 Task: Look for space in Vitória de Santo Antão, Brazil from 7th July, 2023 to 14th July, 2023 for 1 adult in price range Rs.6000 to Rs.14000. Place can be shared room with 1  bedroom having 1 bed and 1 bathroom. Property type can be hotel. Amenities needed are: wifi, . Booking option can be shelf check-in. Required host language is Spanish.
Action: Mouse moved to (657, 119)
Screenshot: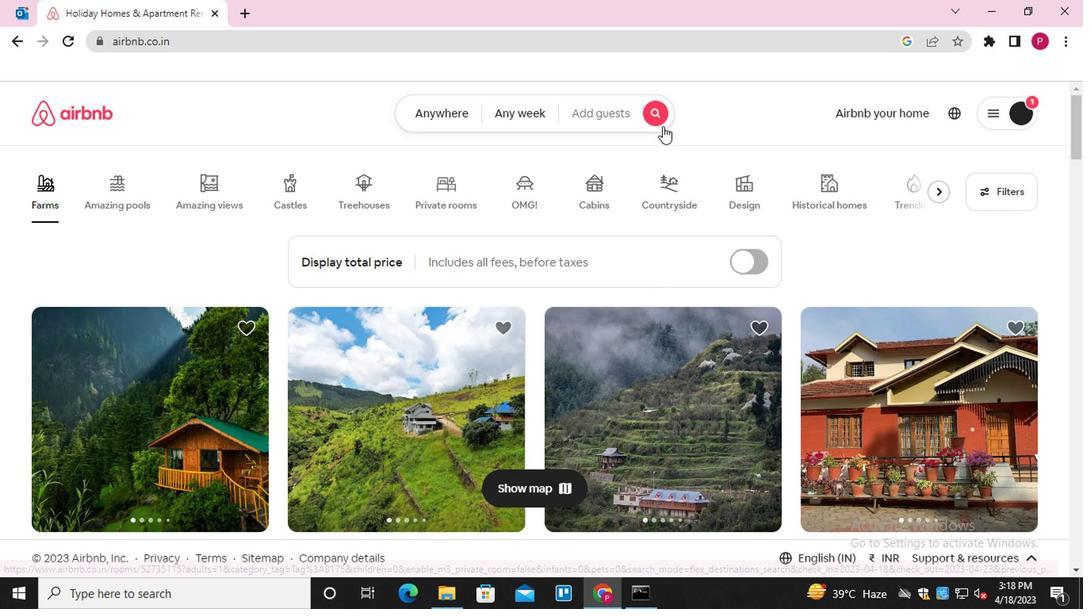 
Action: Mouse pressed left at (657, 119)
Screenshot: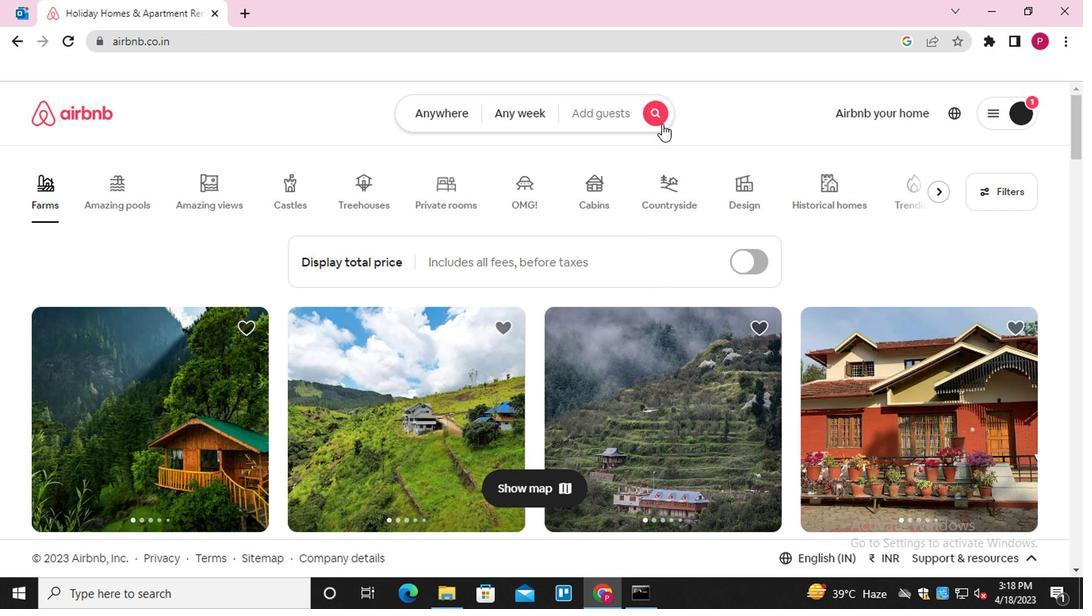 
Action: Mouse moved to (315, 174)
Screenshot: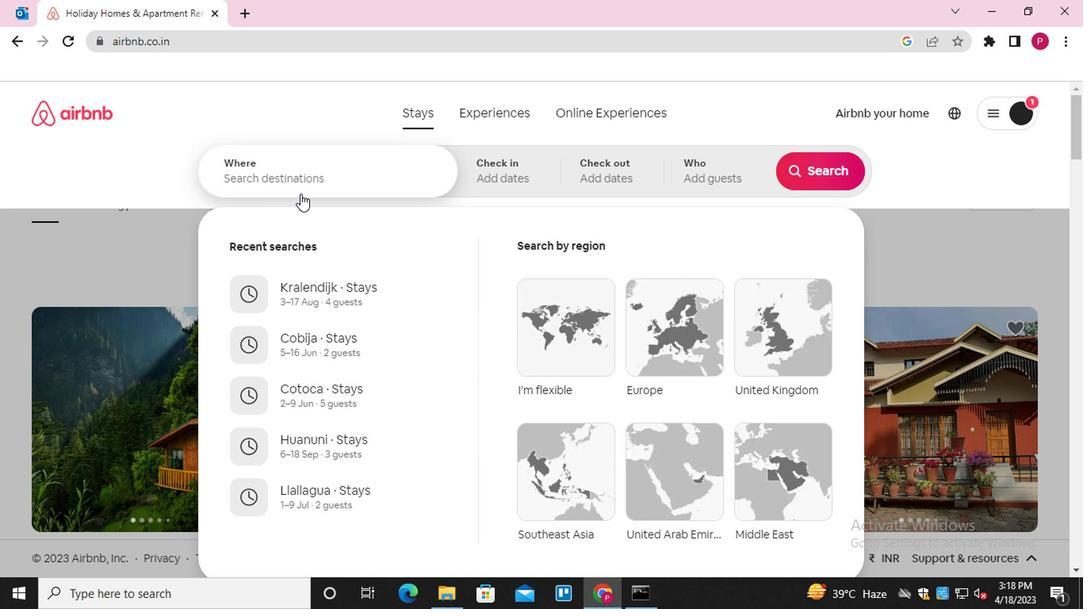 
Action: Mouse pressed left at (315, 174)
Screenshot: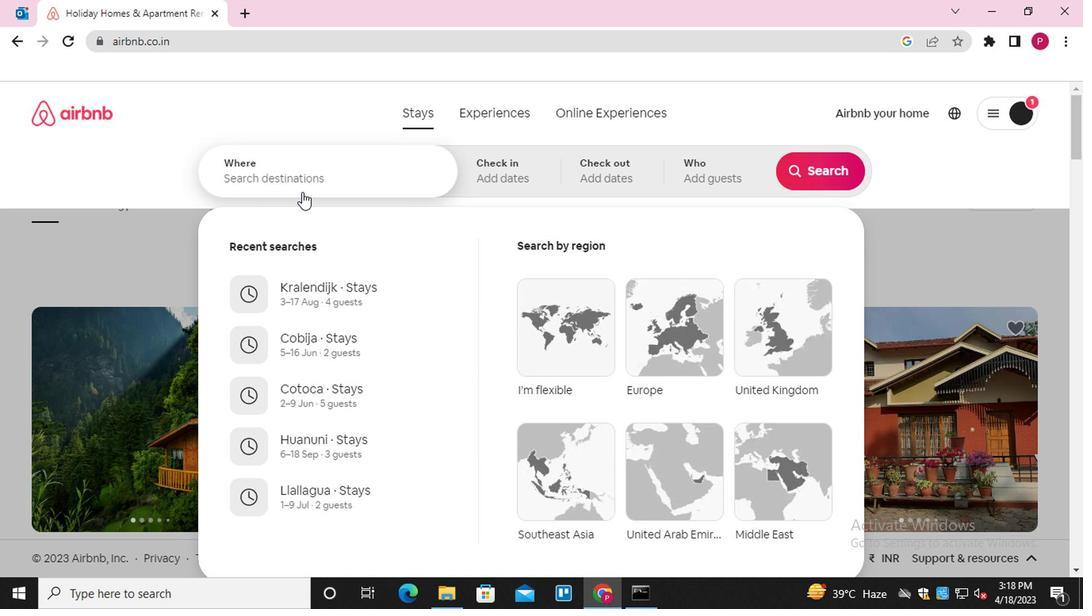 
Action: Key pressed <Key.shift>VITORIA
Screenshot: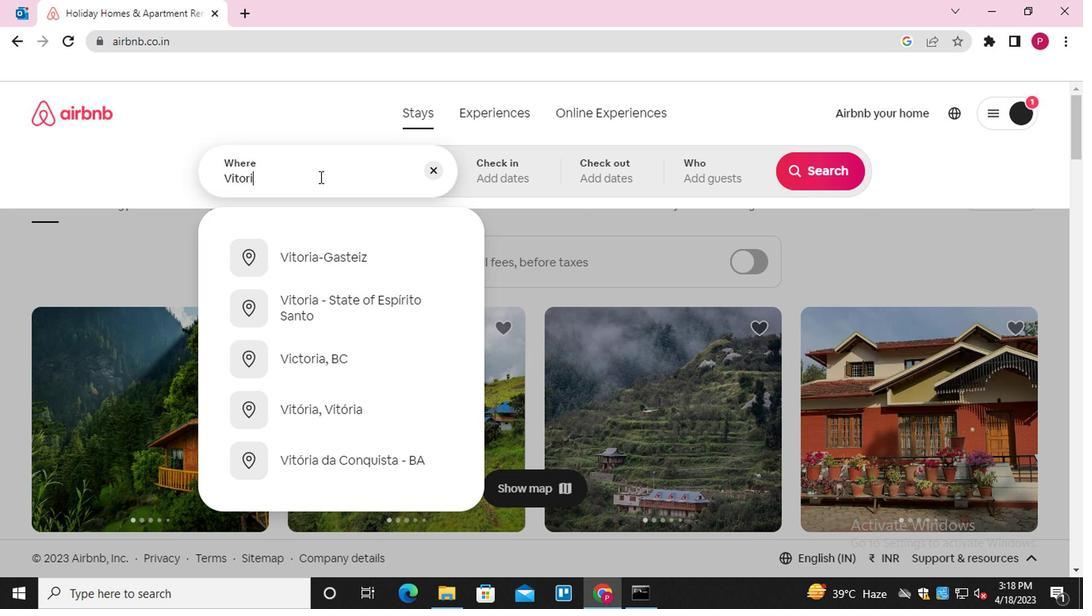 
Action: Mouse moved to (383, 314)
Screenshot: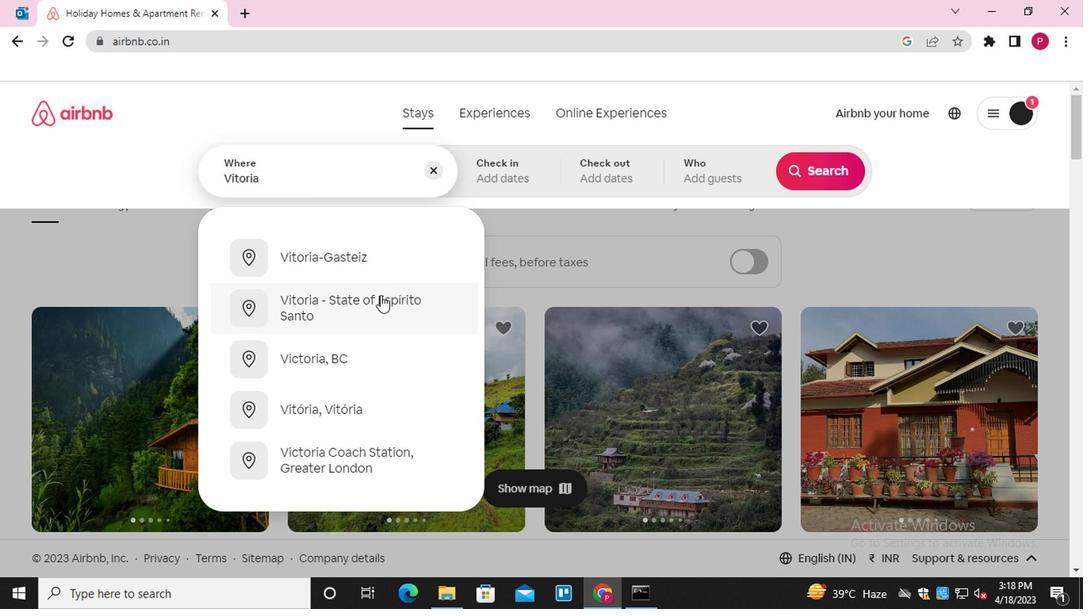 
Action: Key pressed DE<Key.backspace><Key.backspace><Key.space>DE<Key.space>SANTO
Screenshot: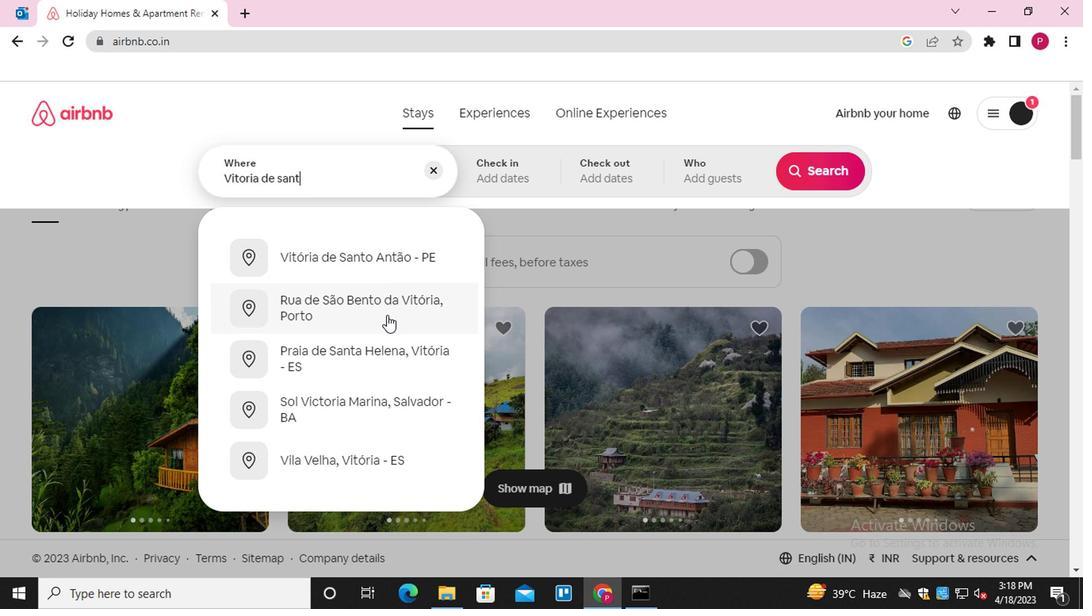 
Action: Mouse moved to (378, 260)
Screenshot: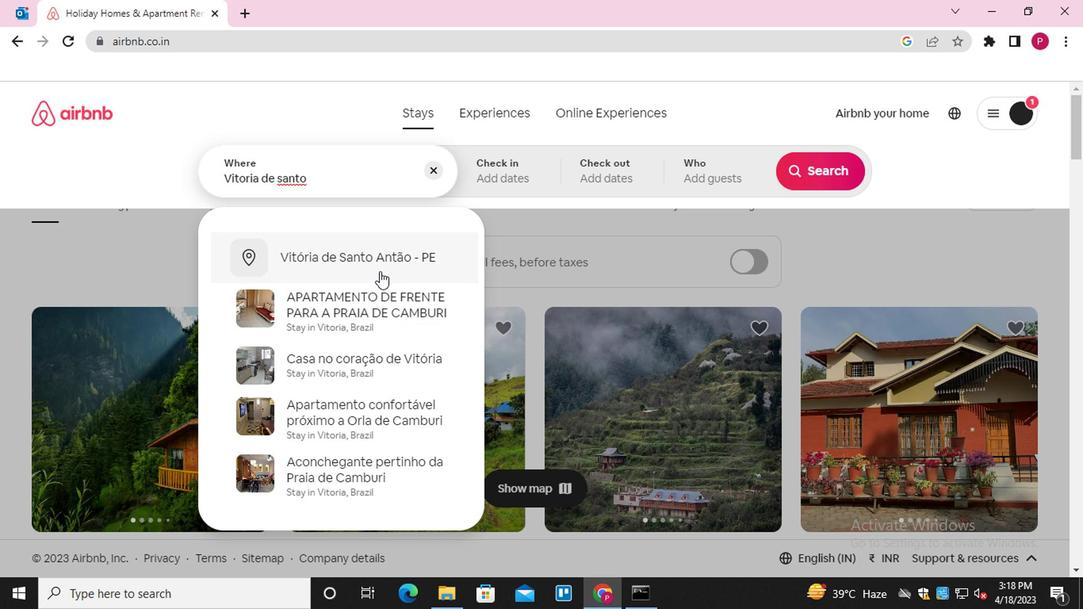 
Action: Mouse pressed left at (378, 260)
Screenshot: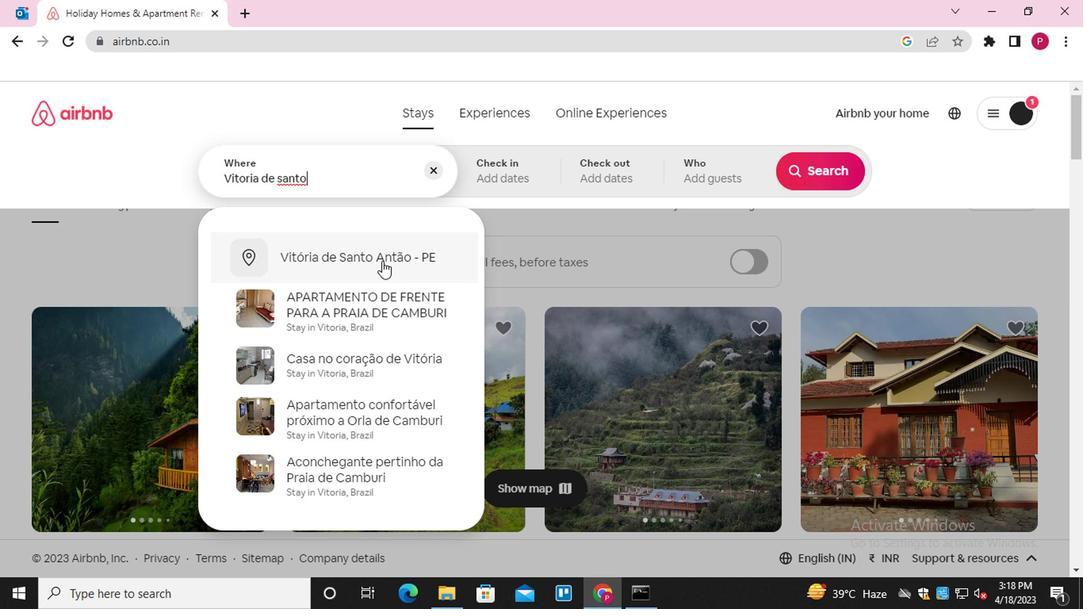 
Action: Mouse moved to (804, 291)
Screenshot: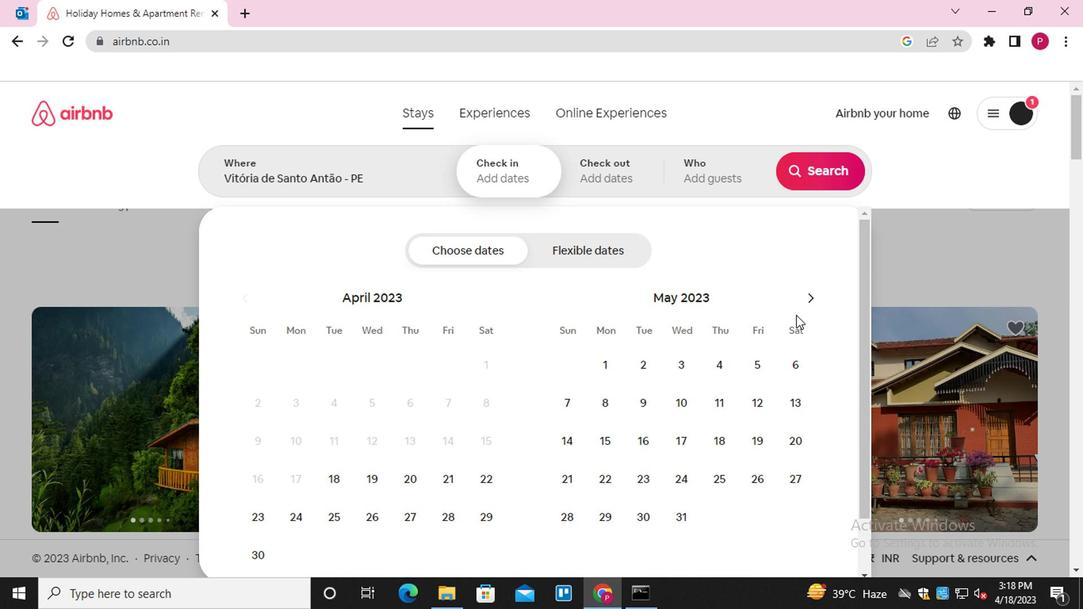 
Action: Mouse pressed left at (804, 291)
Screenshot: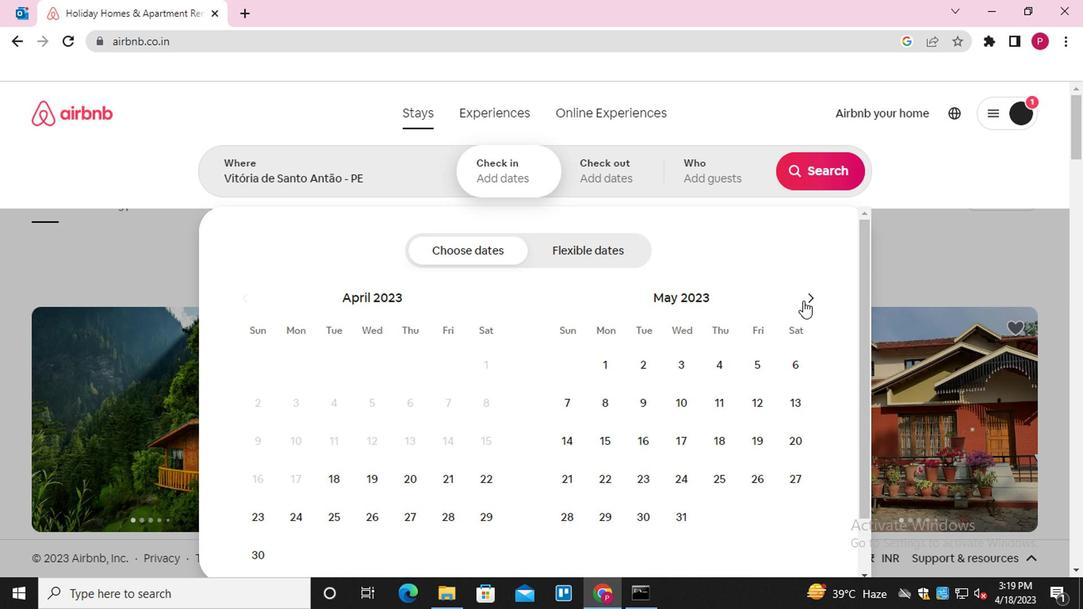 
Action: Mouse pressed left at (804, 291)
Screenshot: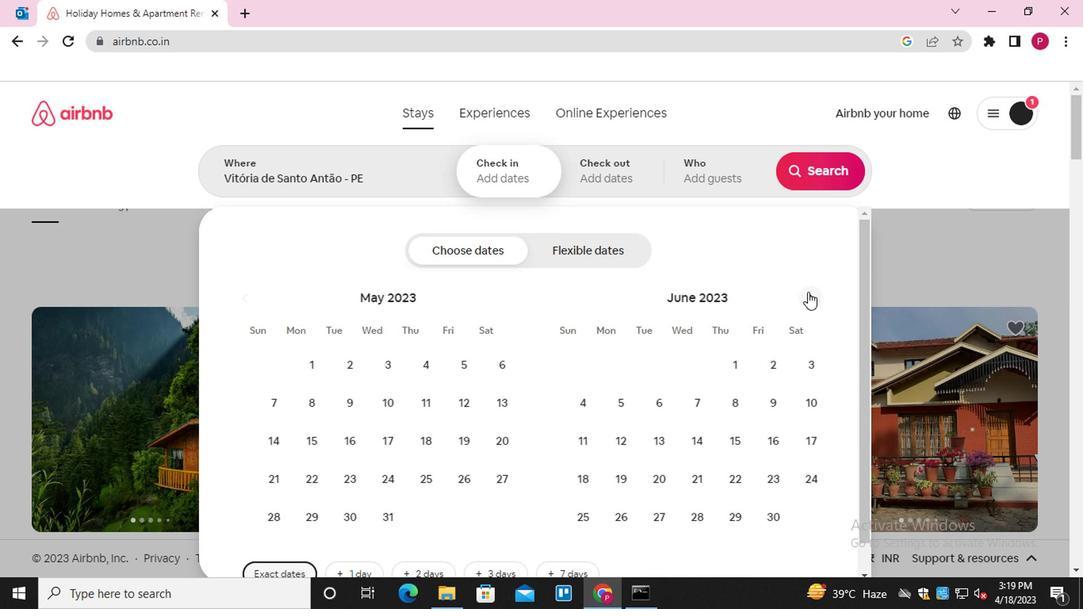 
Action: Mouse moved to (766, 401)
Screenshot: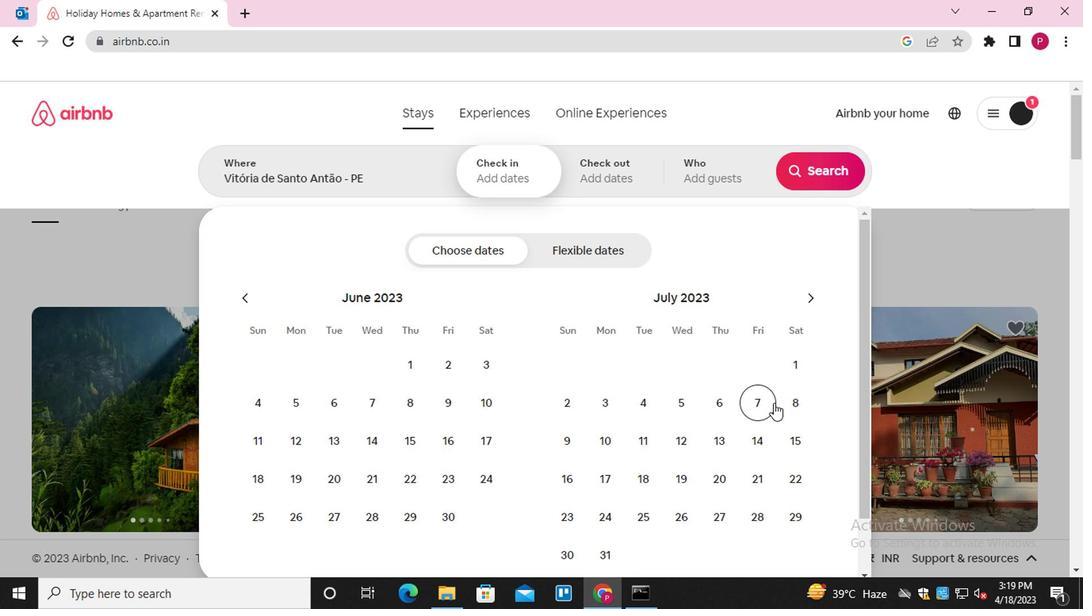 
Action: Mouse pressed left at (766, 401)
Screenshot: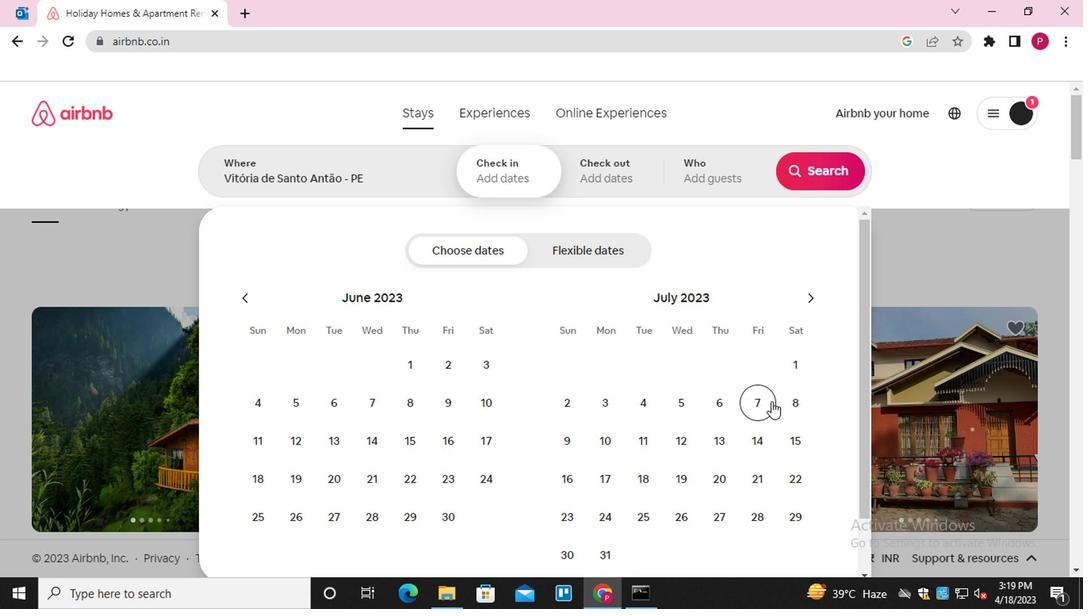 
Action: Mouse moved to (746, 436)
Screenshot: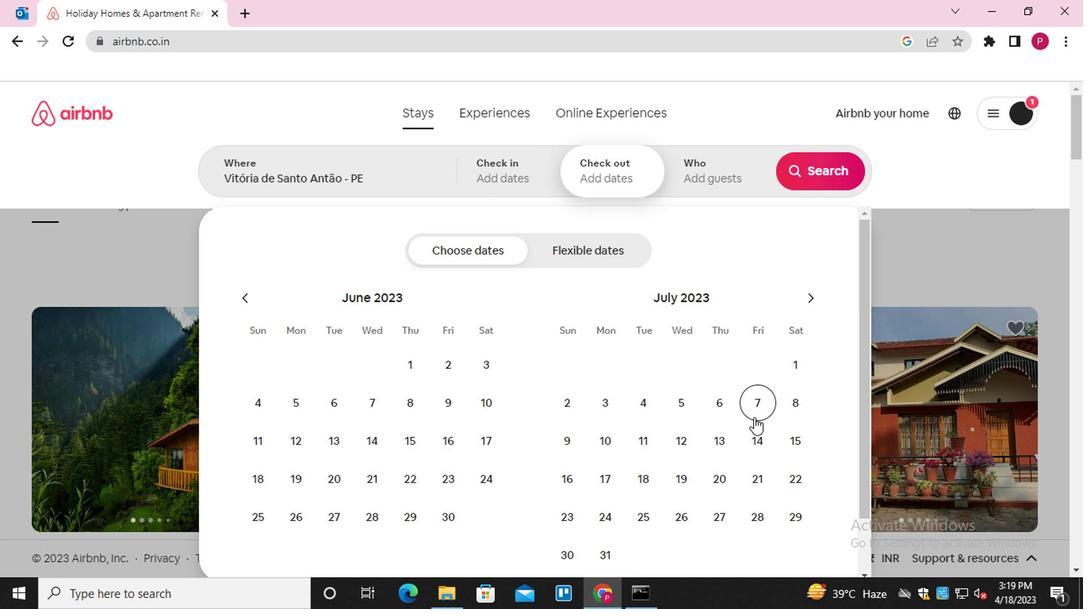 
Action: Mouse pressed left at (746, 436)
Screenshot: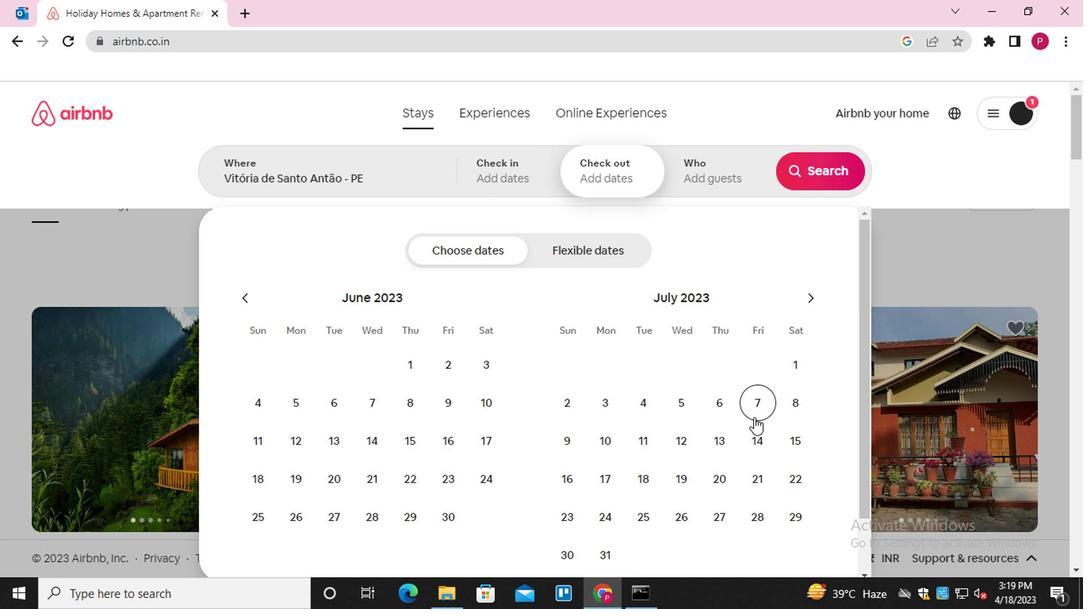 
Action: Mouse moved to (689, 177)
Screenshot: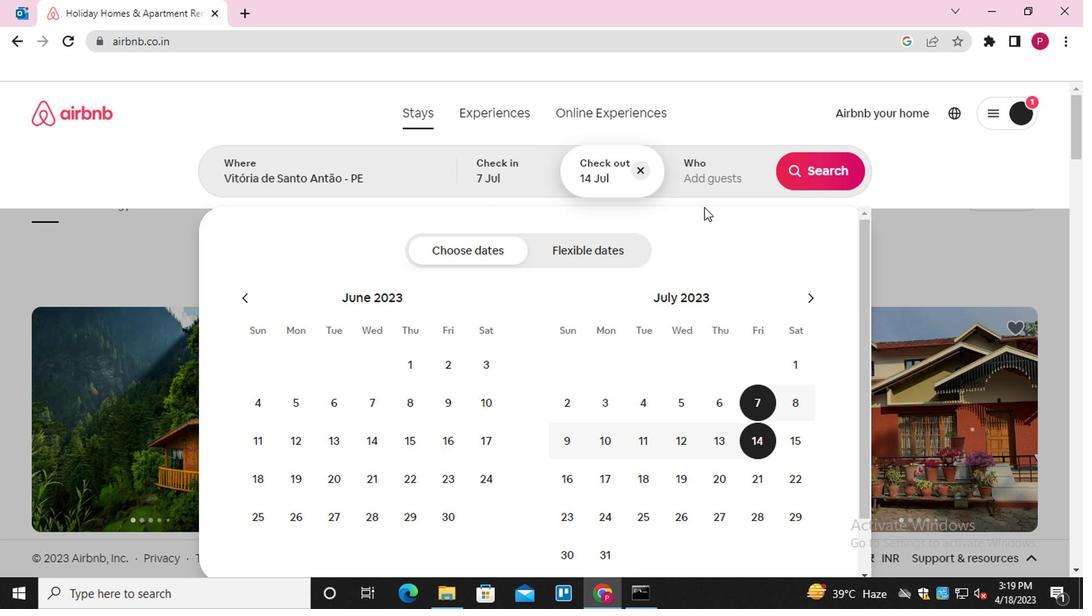 
Action: Mouse pressed left at (689, 177)
Screenshot: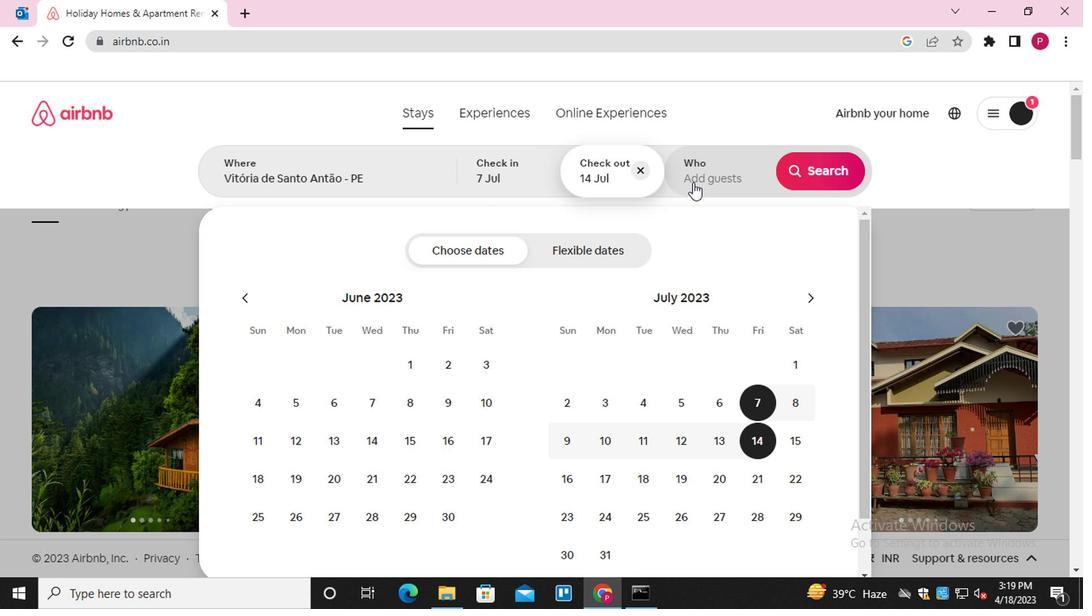 
Action: Mouse moved to (823, 252)
Screenshot: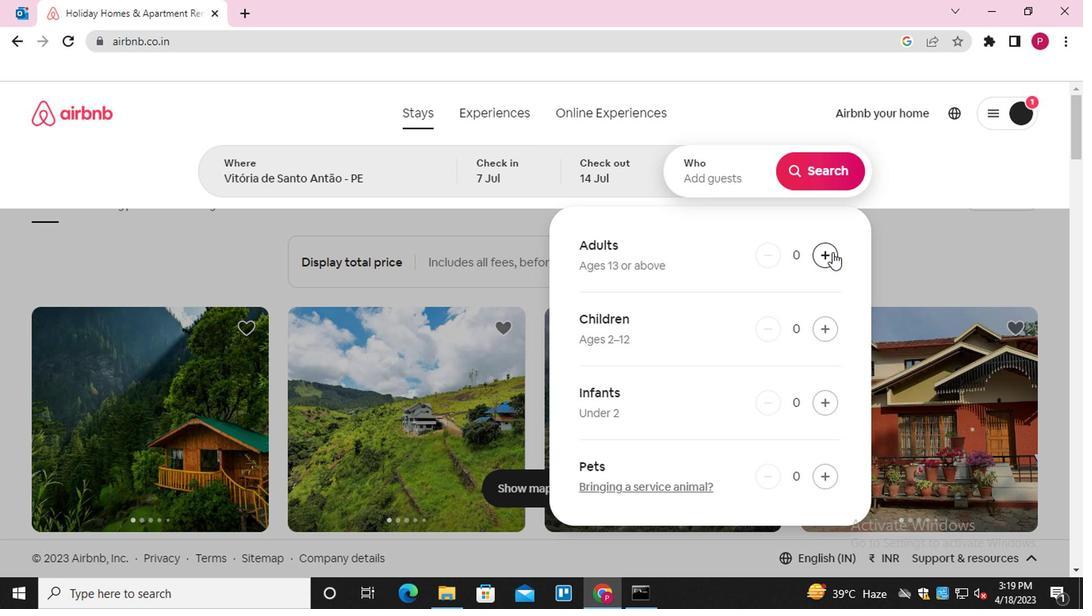 
Action: Mouse pressed left at (823, 252)
Screenshot: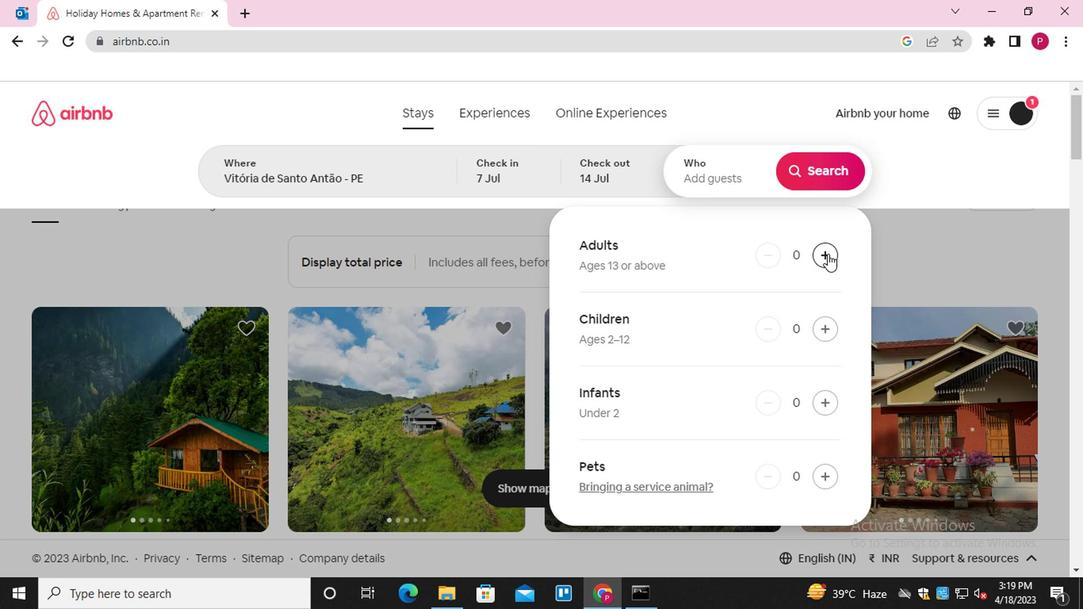 
Action: Mouse moved to (815, 172)
Screenshot: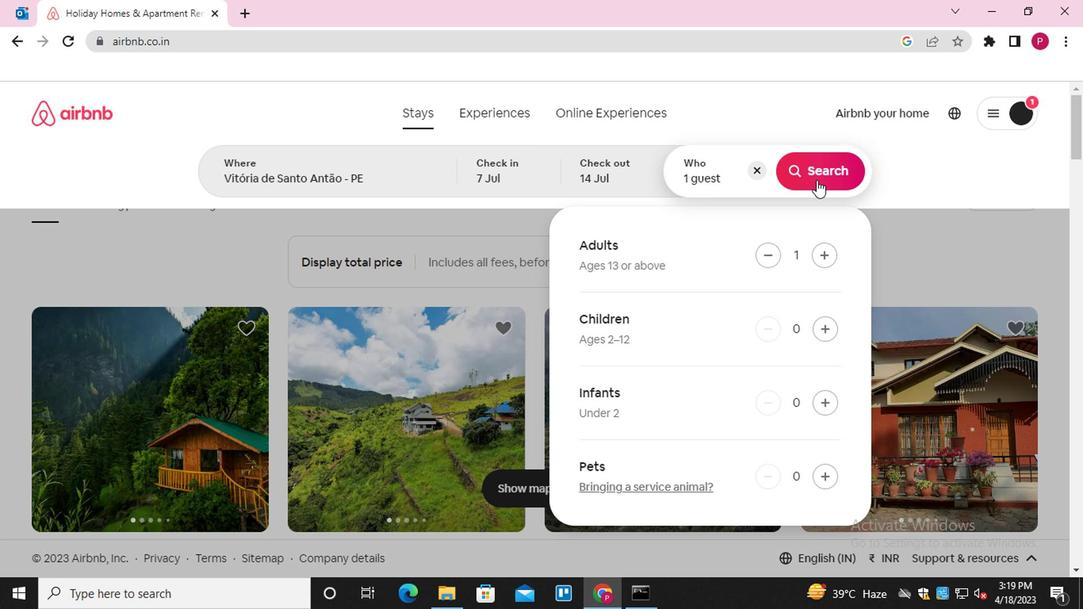 
Action: Mouse pressed left at (815, 172)
Screenshot: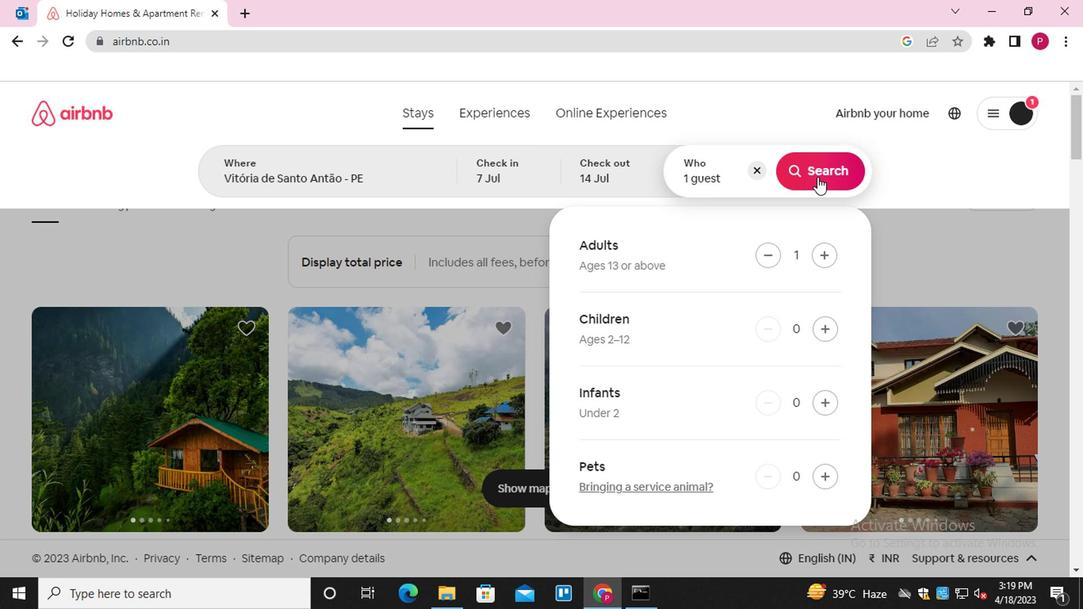 
Action: Mouse moved to (989, 172)
Screenshot: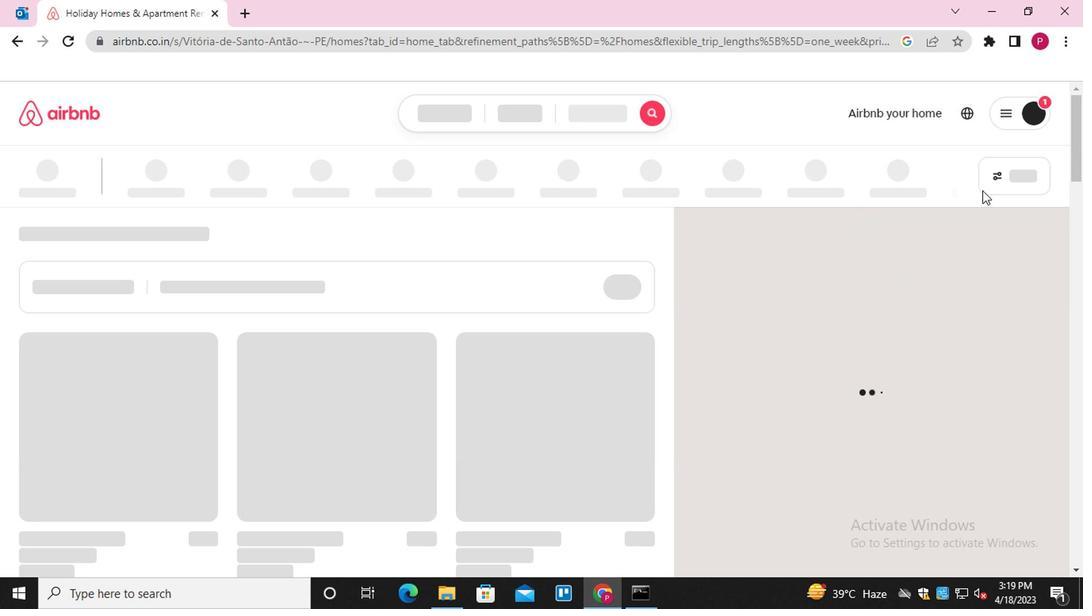 
Action: Mouse pressed left at (989, 172)
Screenshot: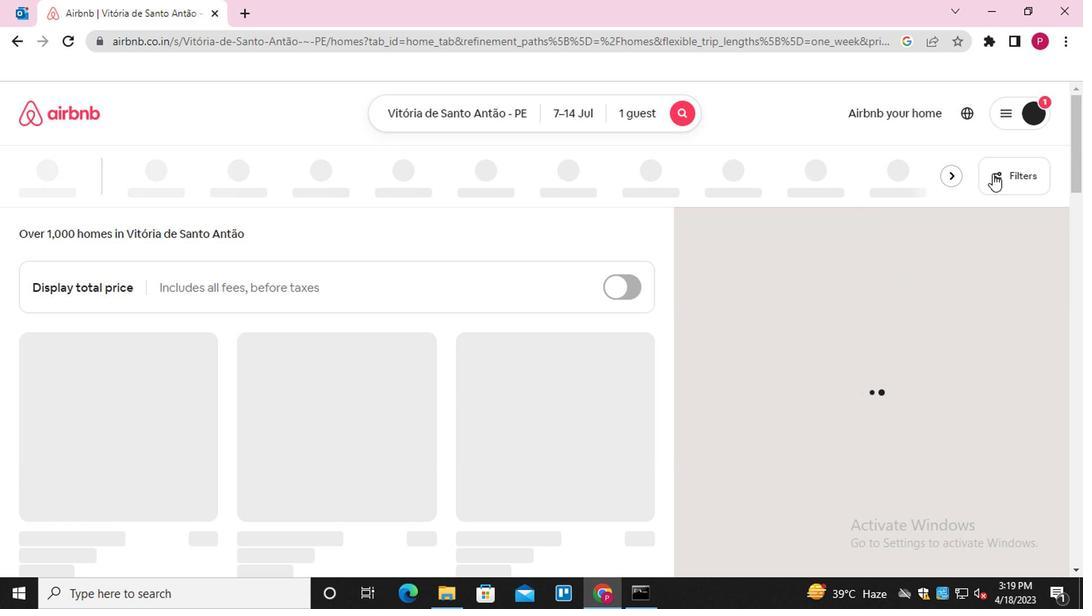 
Action: Mouse moved to (333, 381)
Screenshot: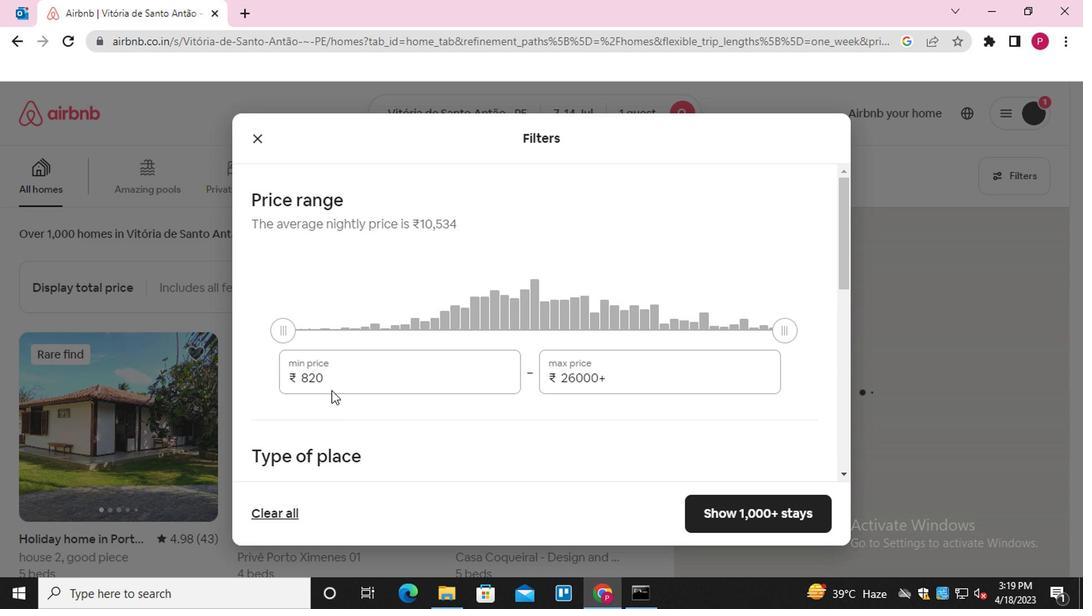 
Action: Mouse pressed left at (333, 381)
Screenshot: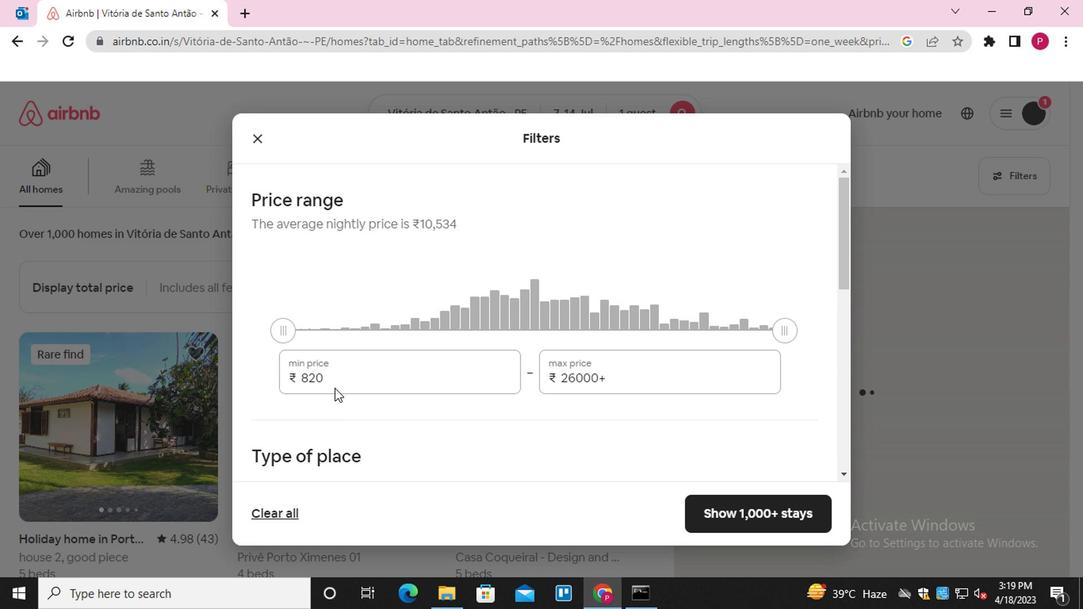 
Action: Mouse pressed left at (333, 381)
Screenshot: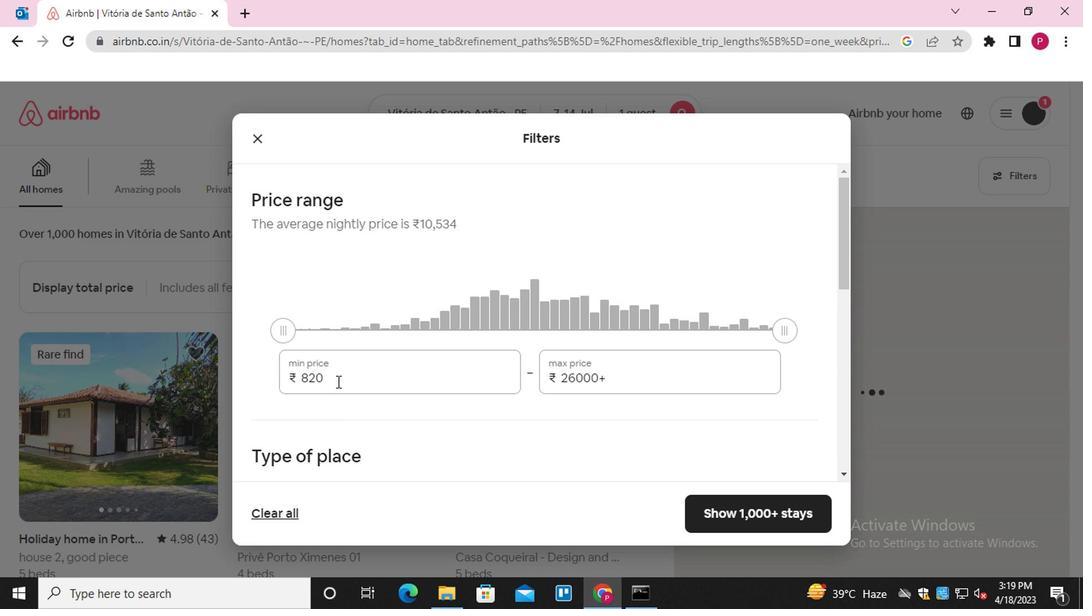 
Action: Key pressed 6000<Key.tab>14000
Screenshot: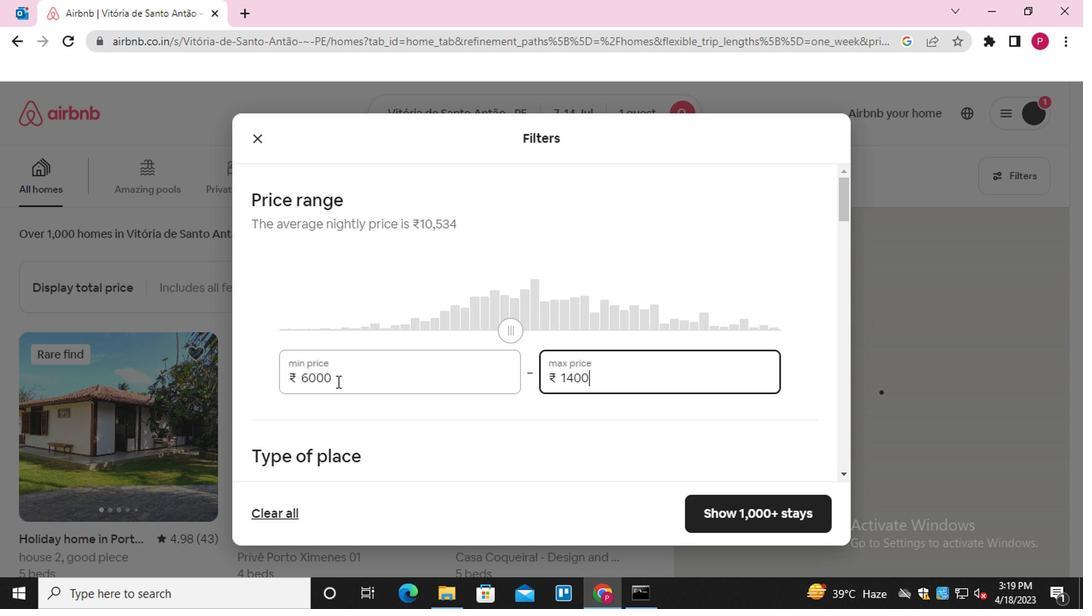 
Action: Mouse moved to (354, 445)
Screenshot: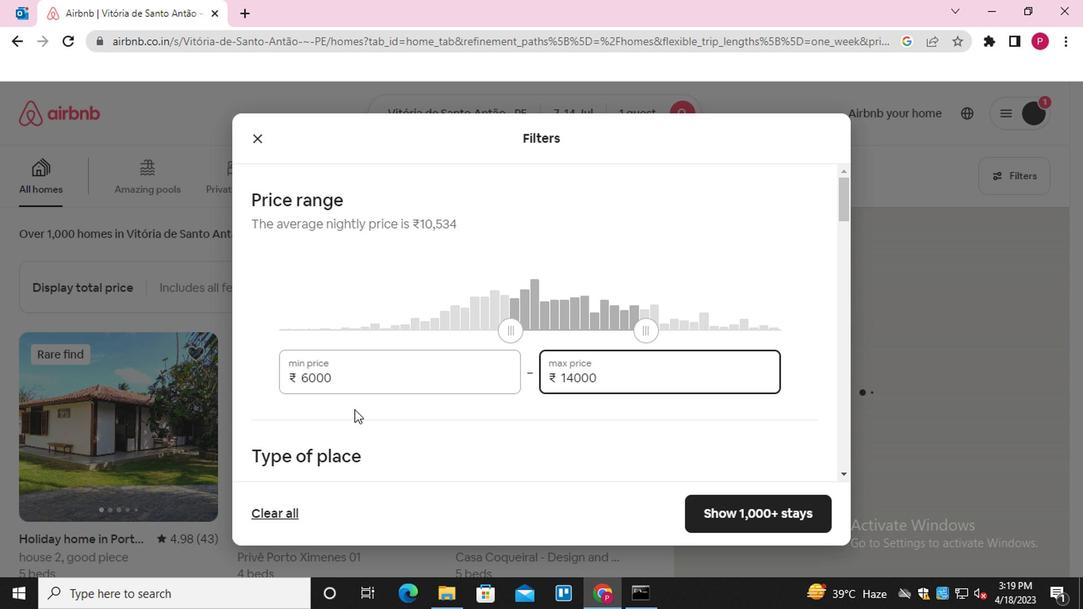 
Action: Mouse scrolled (354, 444) with delta (0, -1)
Screenshot: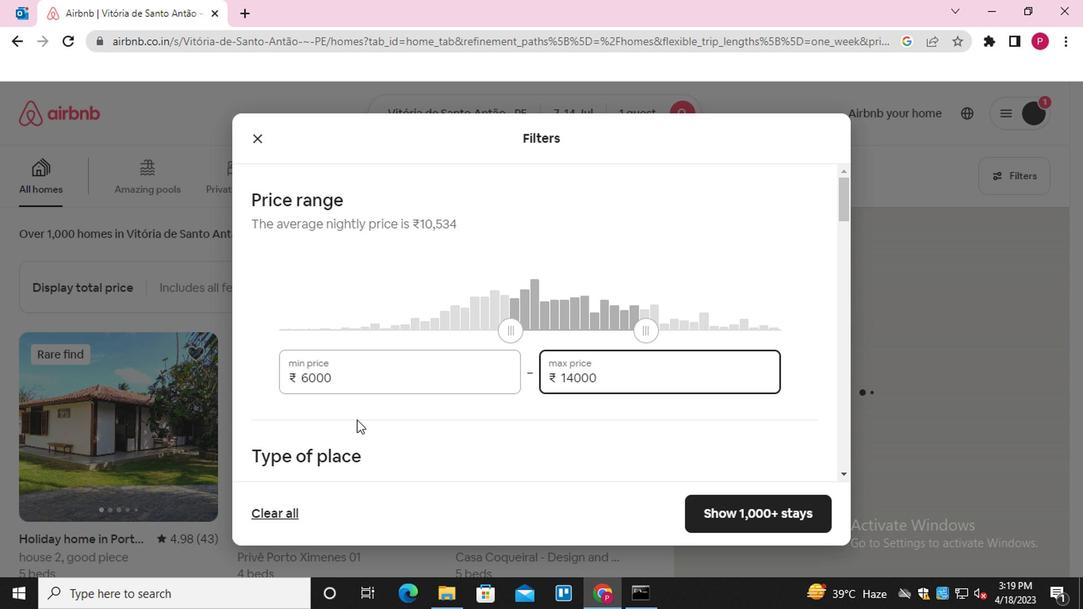 
Action: Mouse scrolled (354, 444) with delta (0, -1)
Screenshot: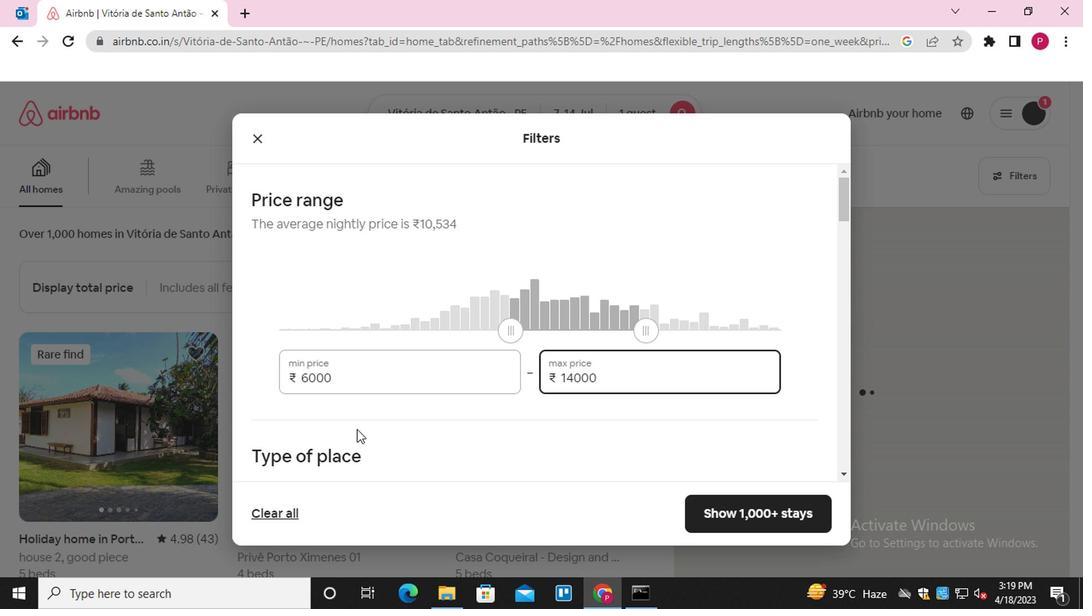 
Action: Mouse scrolled (354, 444) with delta (0, -1)
Screenshot: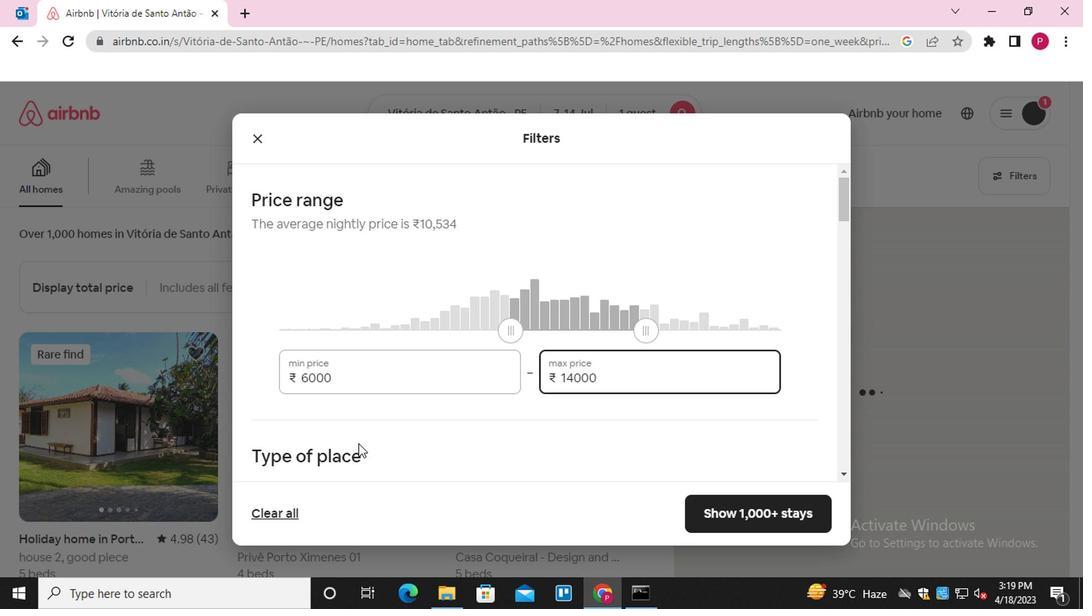 
Action: Mouse moved to (260, 328)
Screenshot: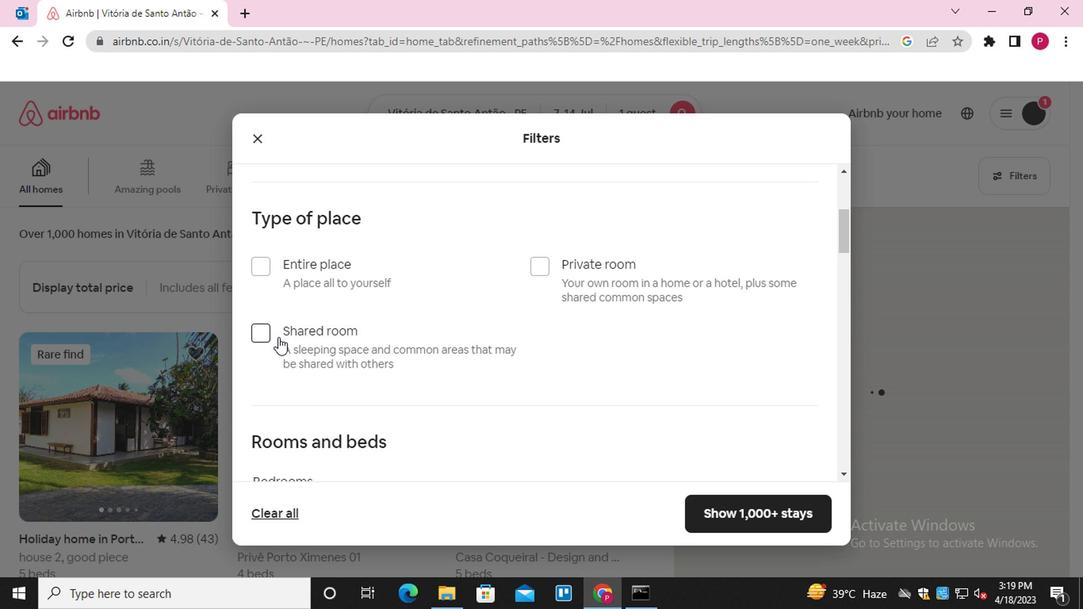 
Action: Mouse pressed left at (260, 328)
Screenshot: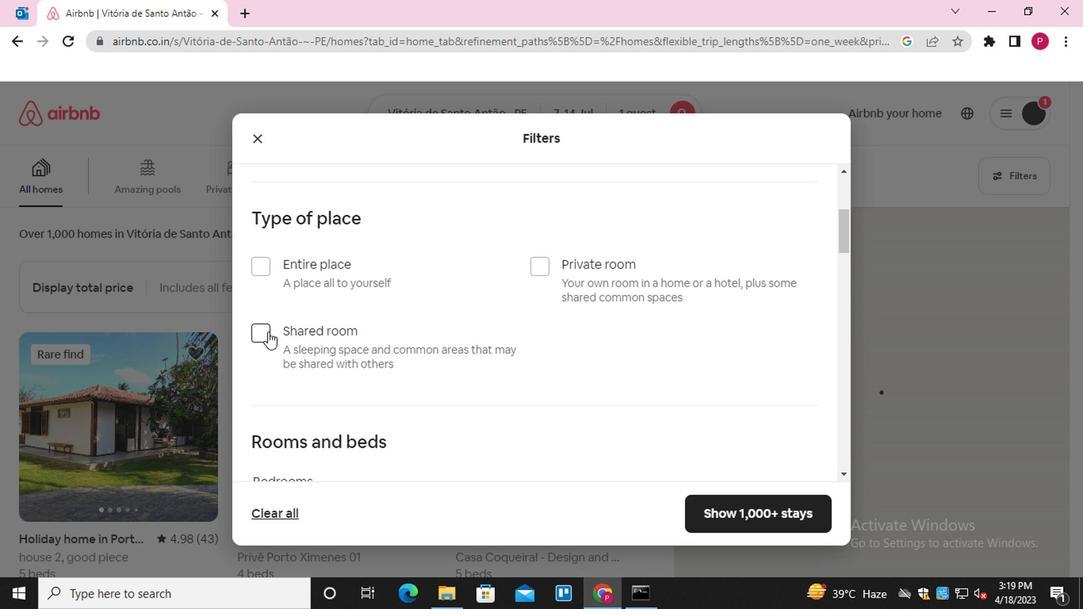 
Action: Mouse moved to (460, 415)
Screenshot: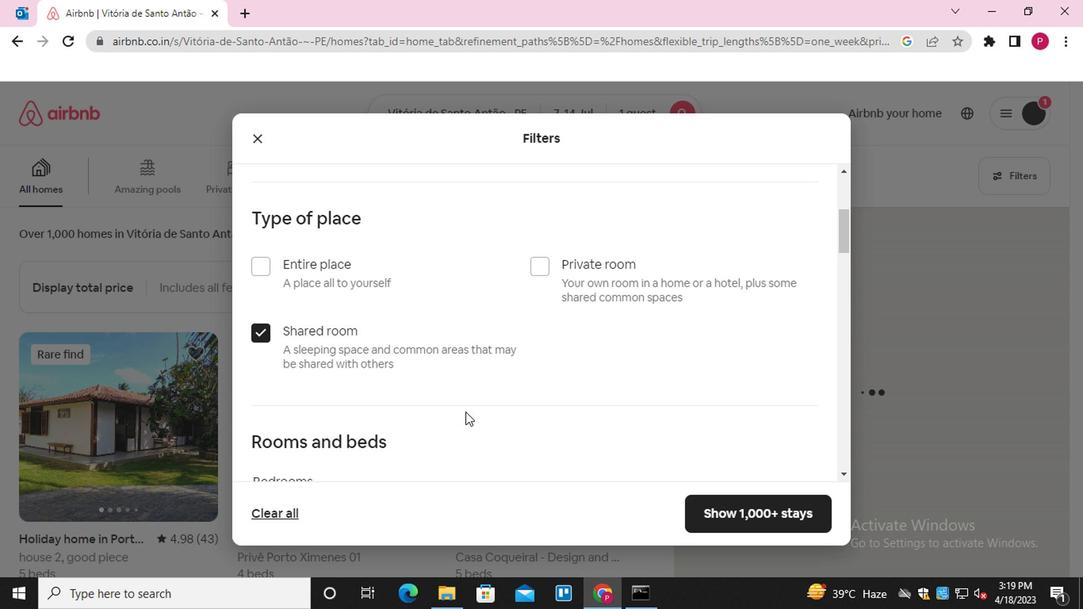 
Action: Mouse scrolled (460, 415) with delta (0, 0)
Screenshot: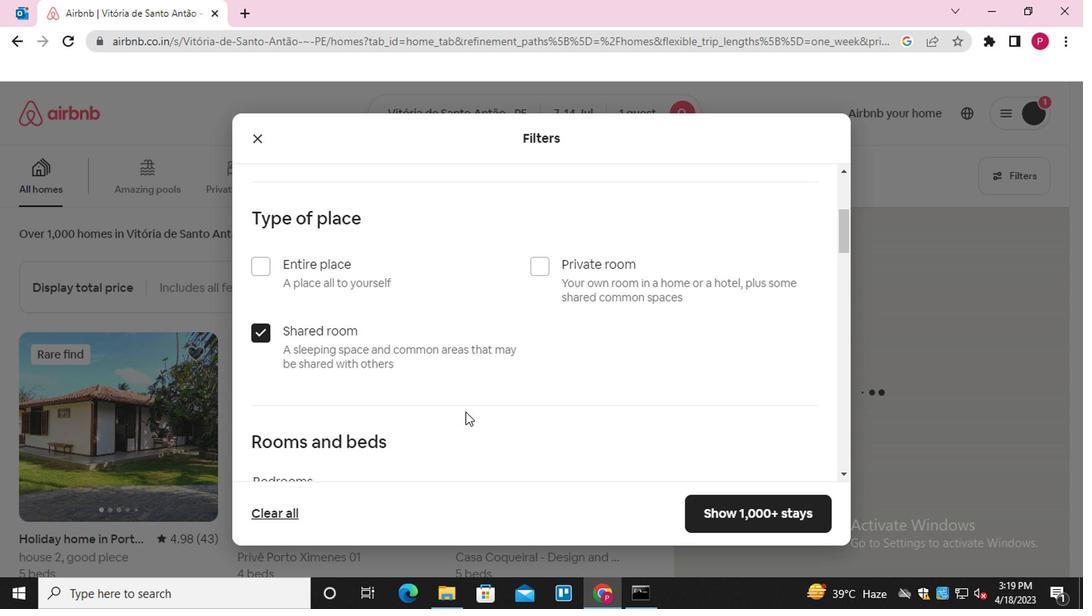 
Action: Mouse scrolled (460, 415) with delta (0, 0)
Screenshot: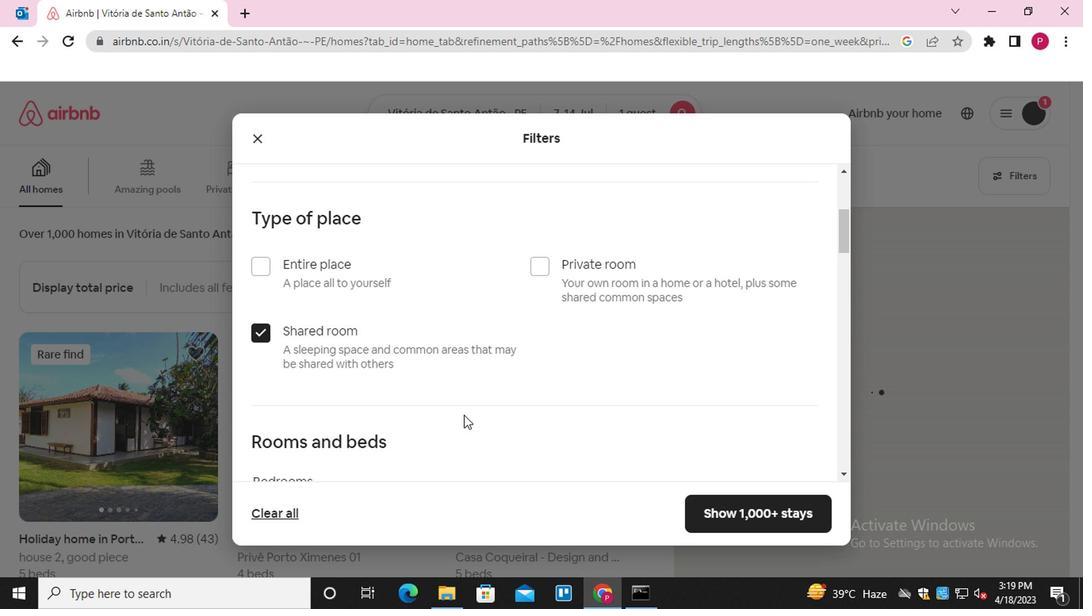 
Action: Mouse scrolled (460, 415) with delta (0, 0)
Screenshot: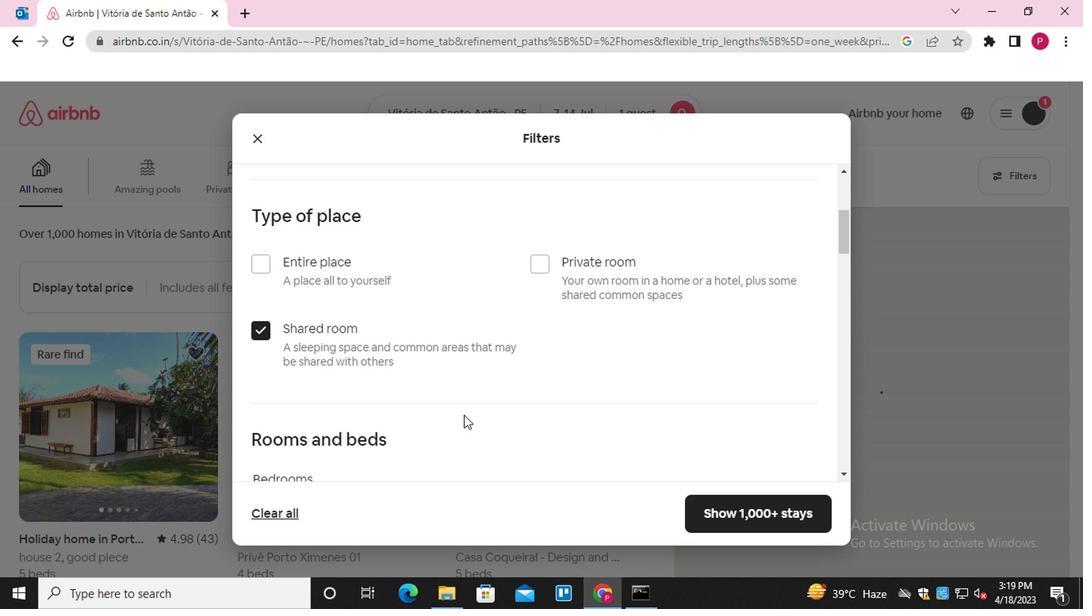 
Action: Mouse moved to (343, 283)
Screenshot: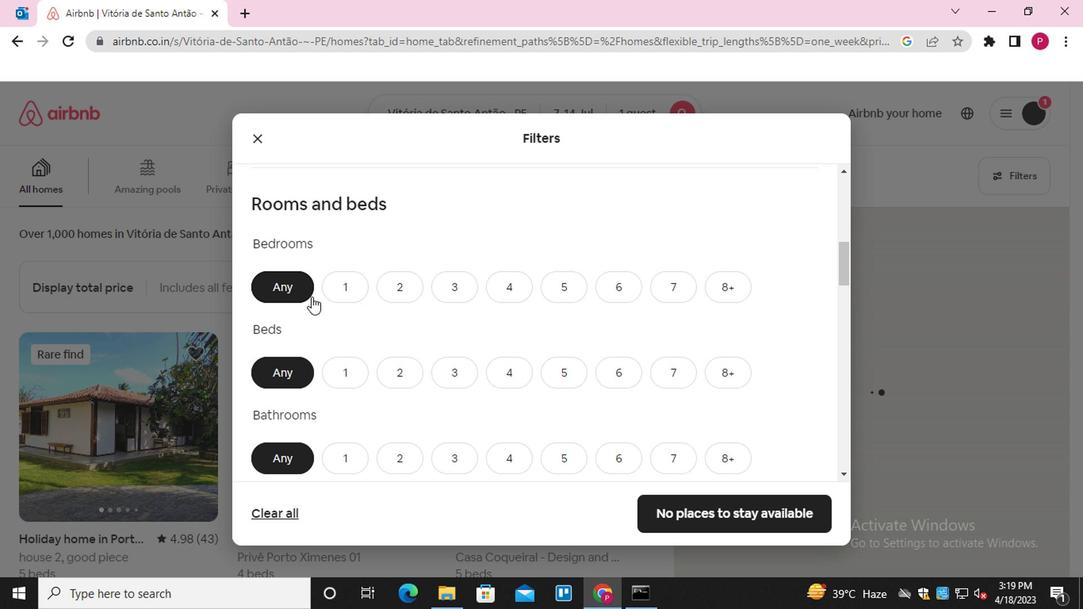 
Action: Mouse pressed left at (343, 283)
Screenshot: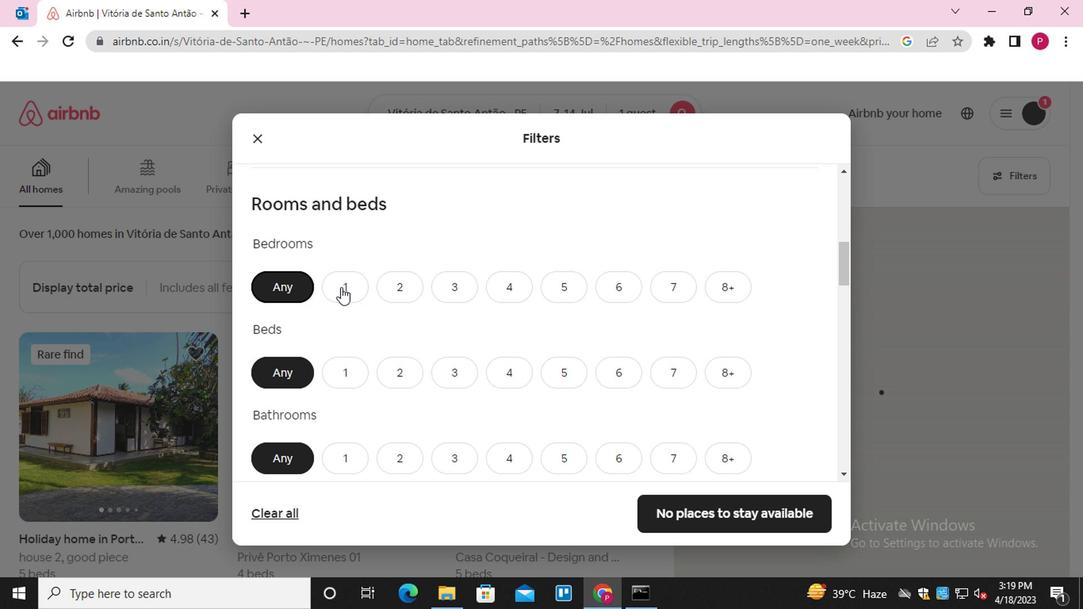 
Action: Mouse moved to (341, 367)
Screenshot: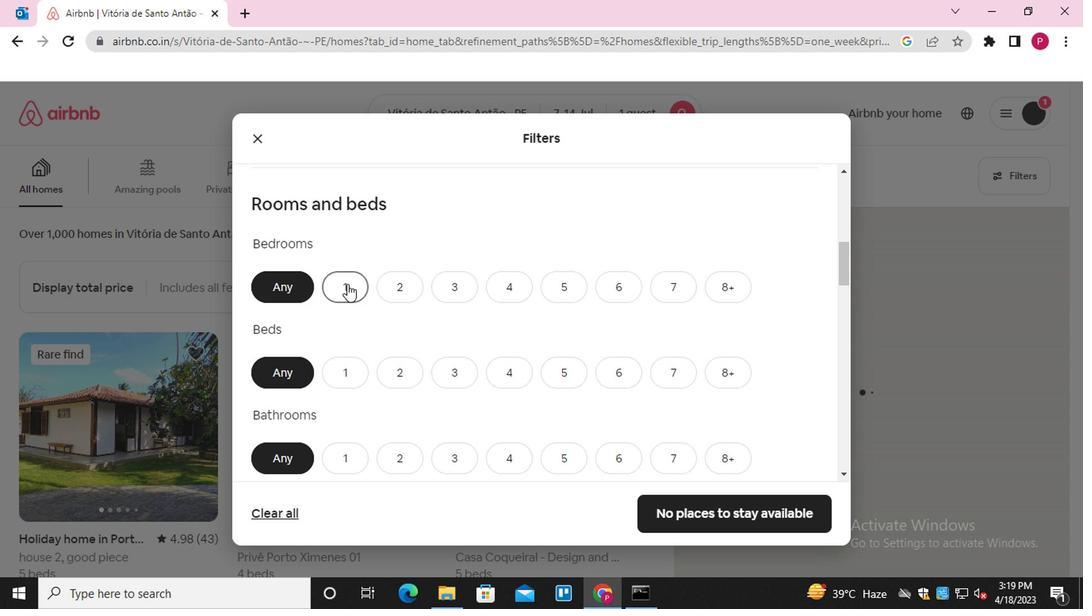 
Action: Mouse pressed left at (341, 367)
Screenshot: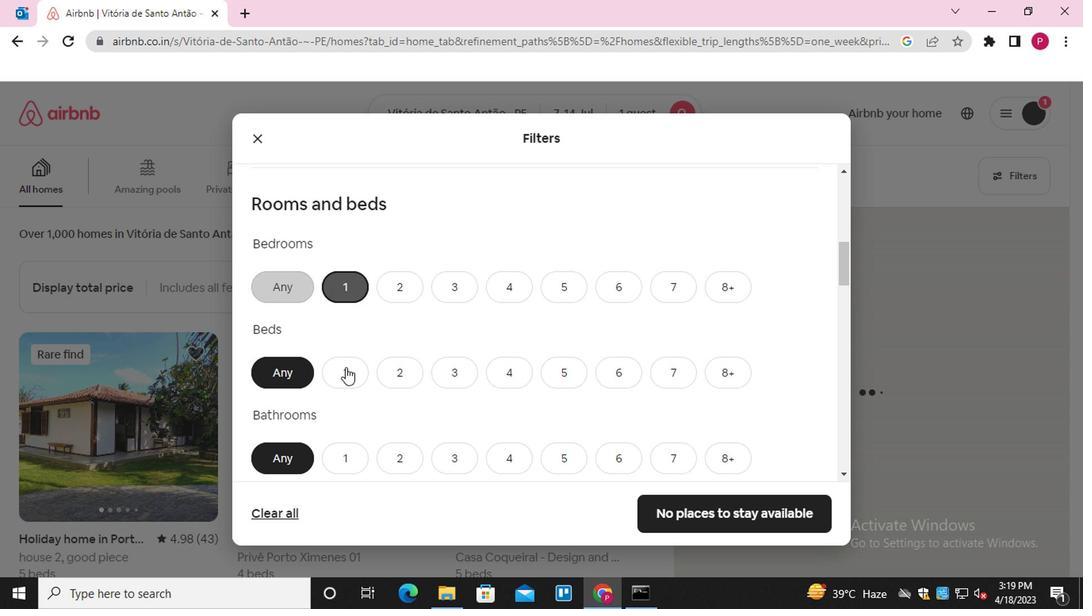 
Action: Mouse moved to (345, 472)
Screenshot: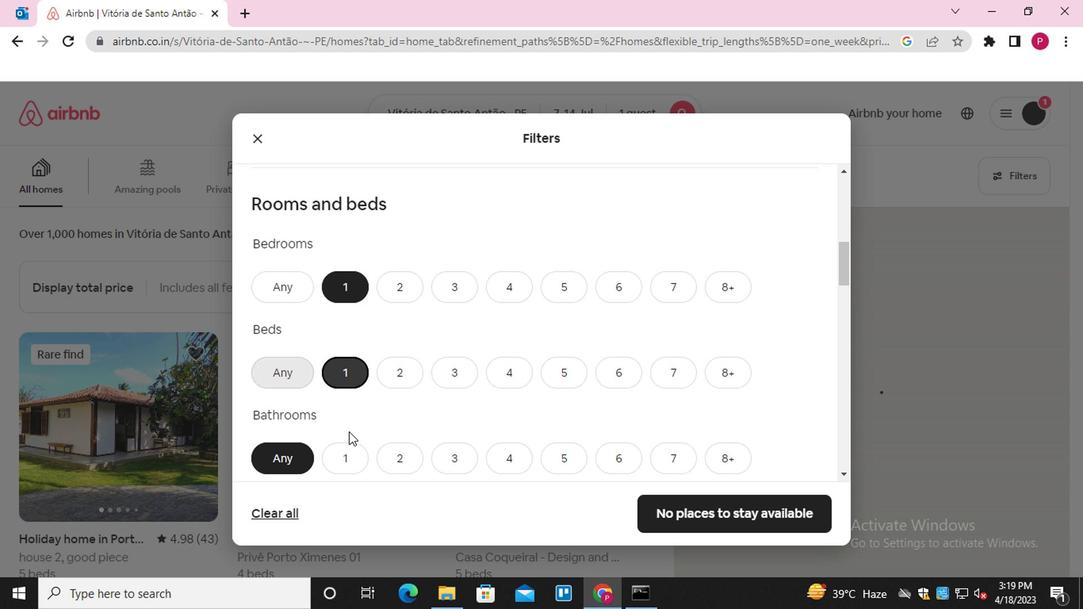 
Action: Mouse pressed left at (345, 472)
Screenshot: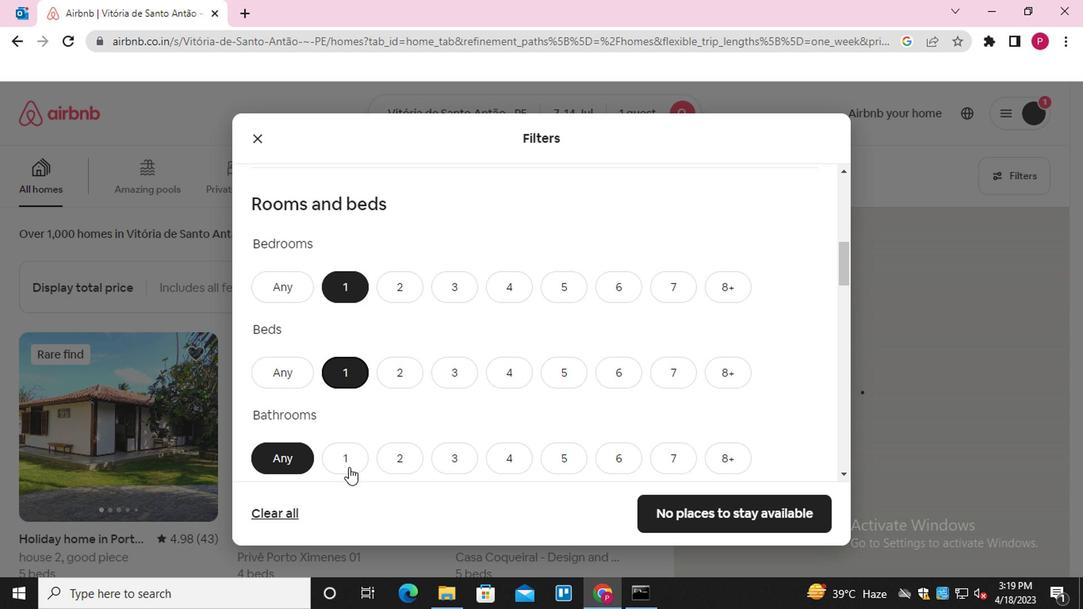 
Action: Mouse moved to (470, 368)
Screenshot: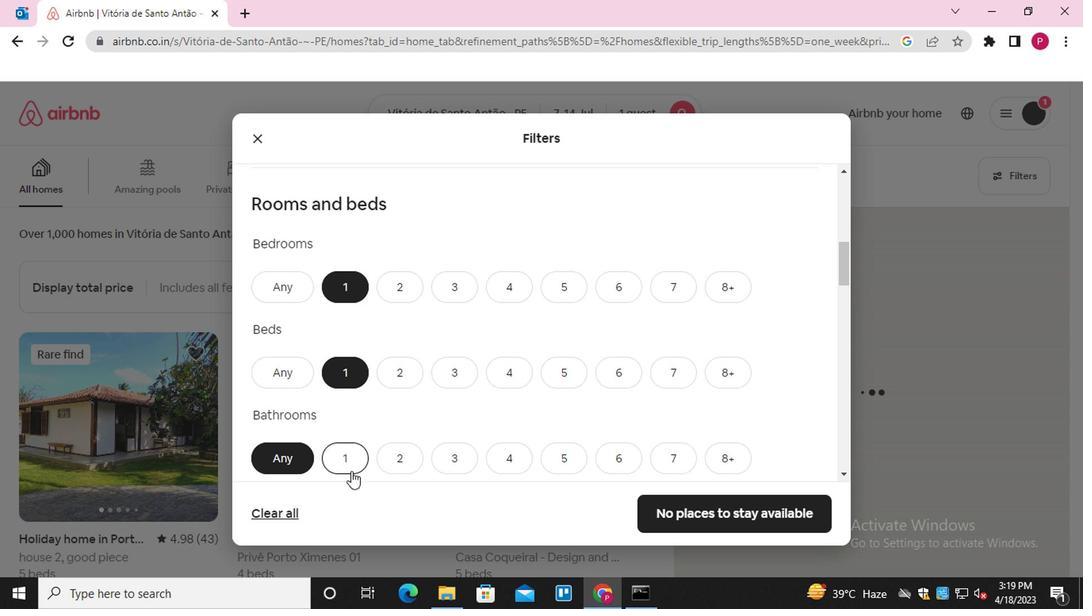 
Action: Mouse scrolled (470, 367) with delta (0, 0)
Screenshot: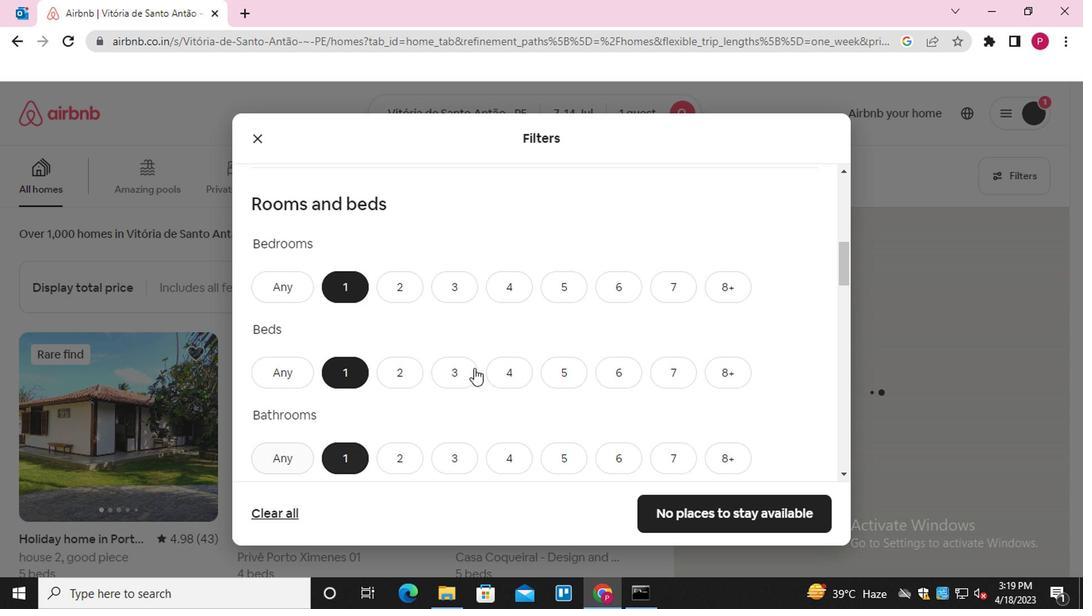 
Action: Mouse scrolled (470, 367) with delta (0, 0)
Screenshot: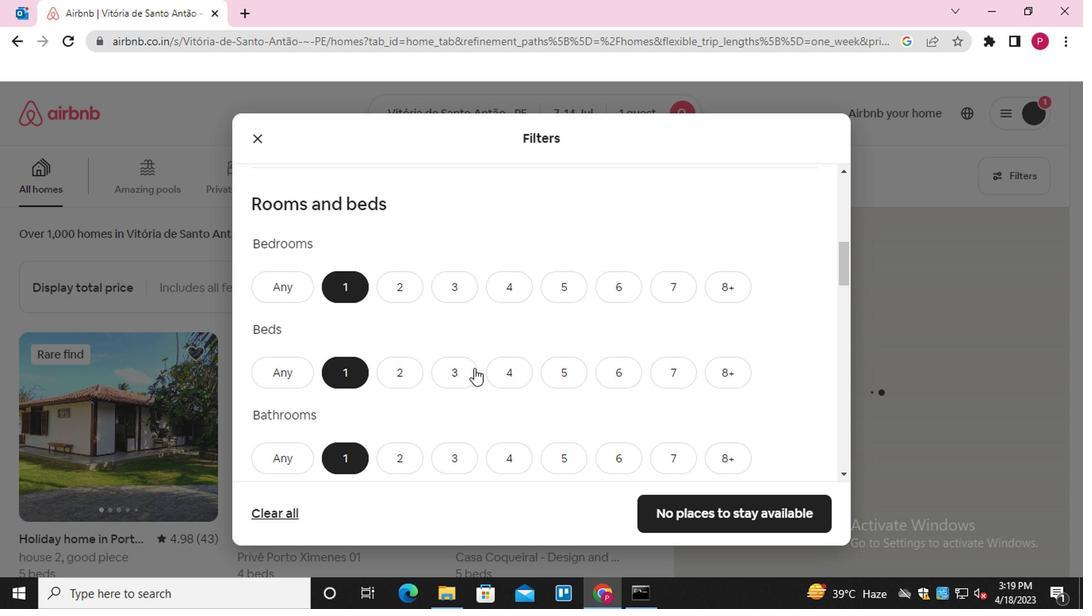 
Action: Mouse scrolled (470, 367) with delta (0, 0)
Screenshot: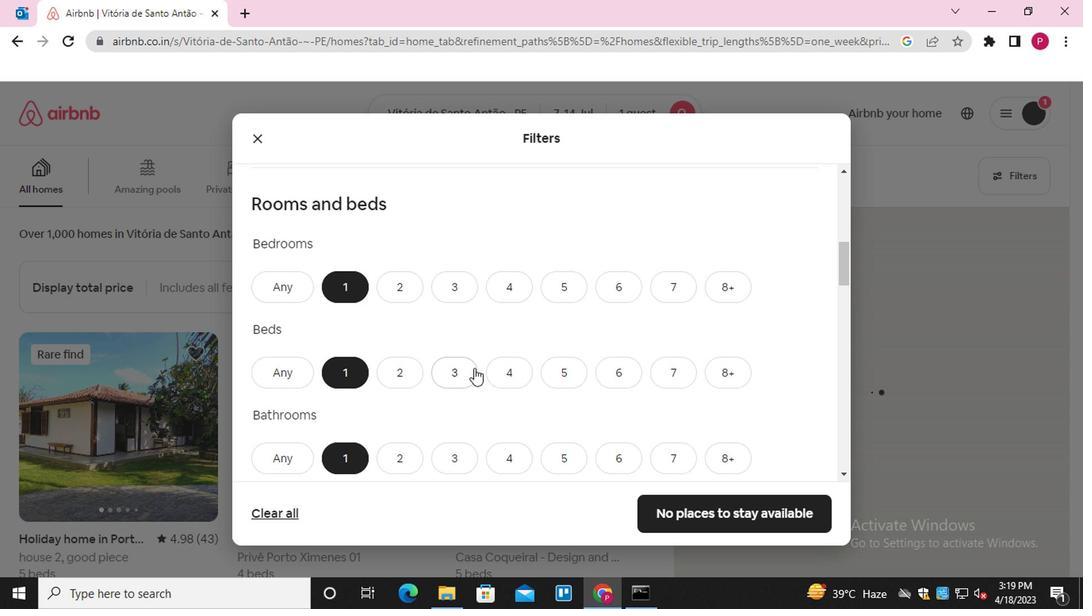 
Action: Mouse moved to (737, 376)
Screenshot: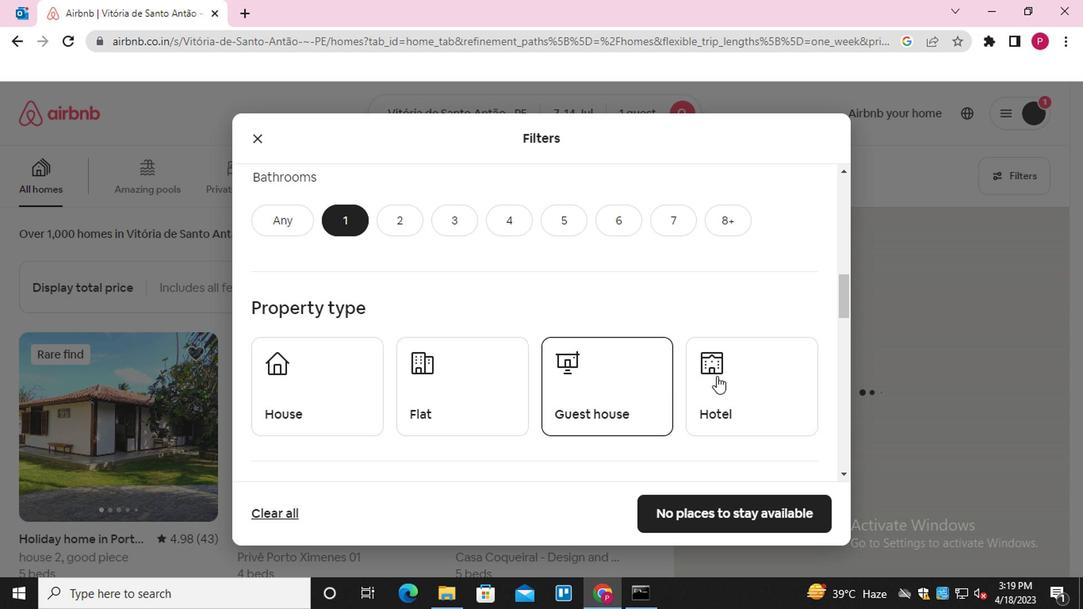 
Action: Mouse pressed left at (737, 376)
Screenshot: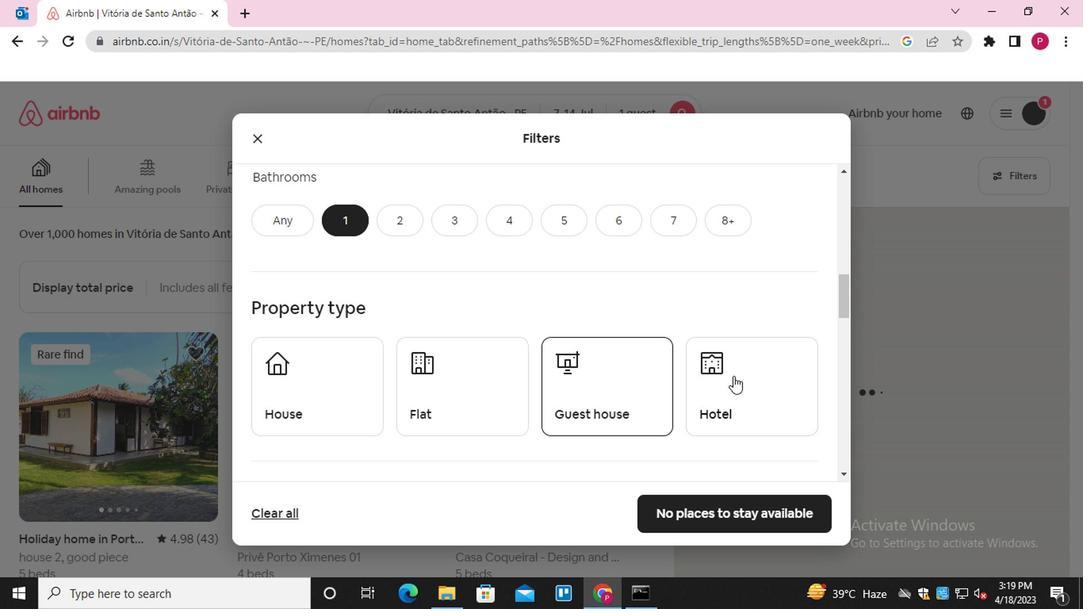 
Action: Mouse moved to (651, 366)
Screenshot: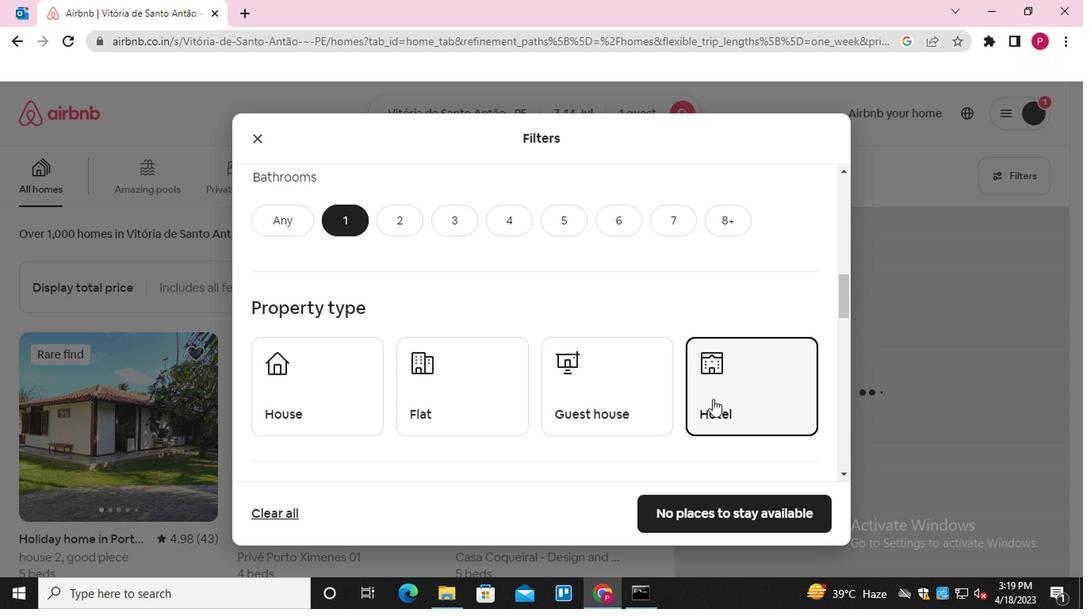 
Action: Mouse scrolled (651, 365) with delta (0, -1)
Screenshot: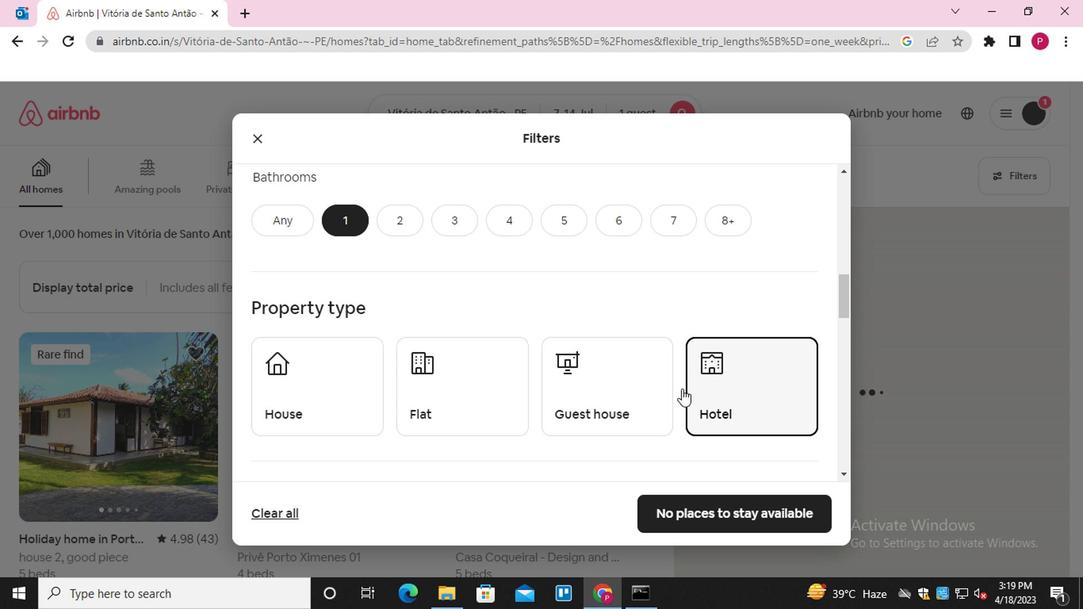 
Action: Mouse moved to (651, 366)
Screenshot: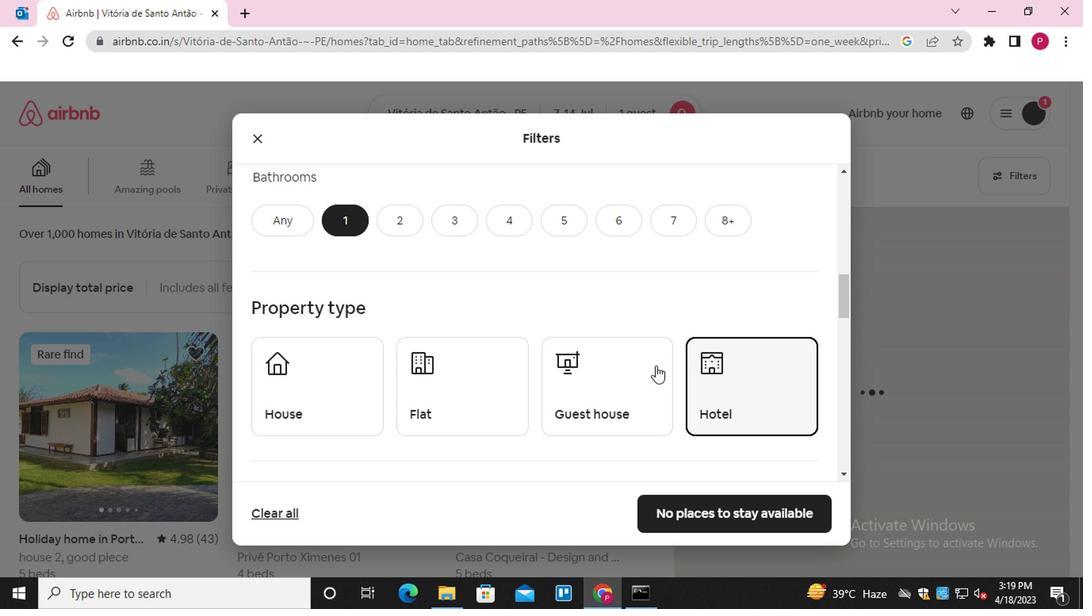 
Action: Mouse scrolled (651, 365) with delta (0, -1)
Screenshot: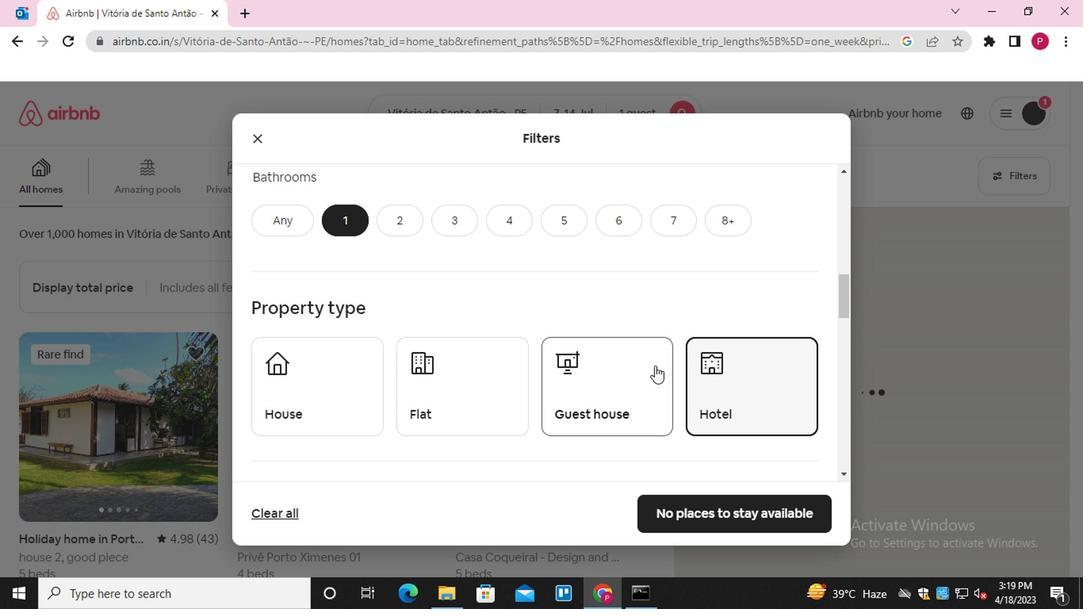 
Action: Mouse scrolled (651, 365) with delta (0, -1)
Screenshot: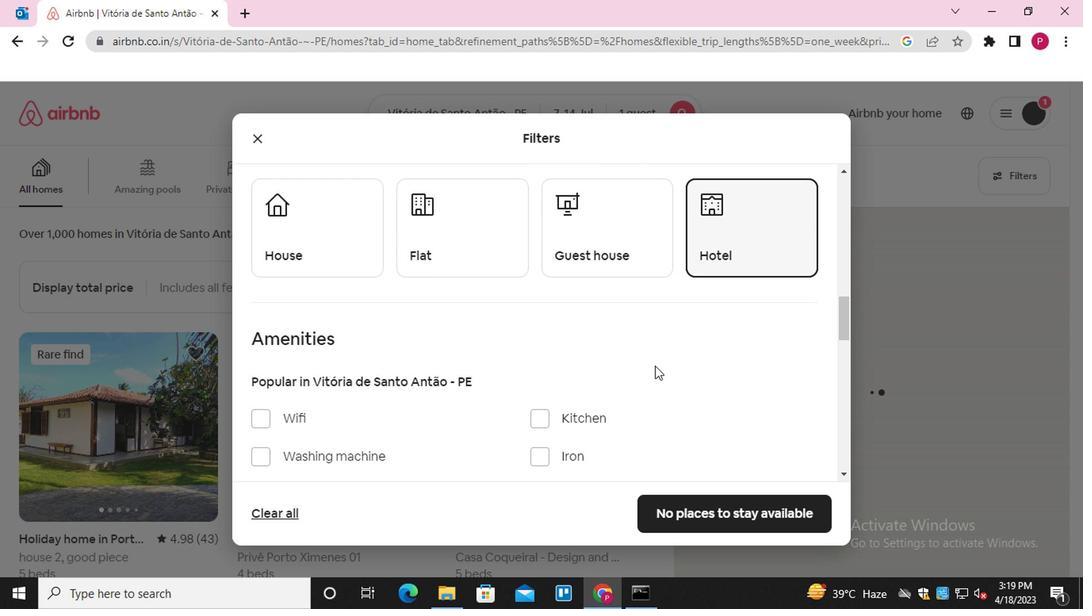 
Action: Mouse moved to (255, 337)
Screenshot: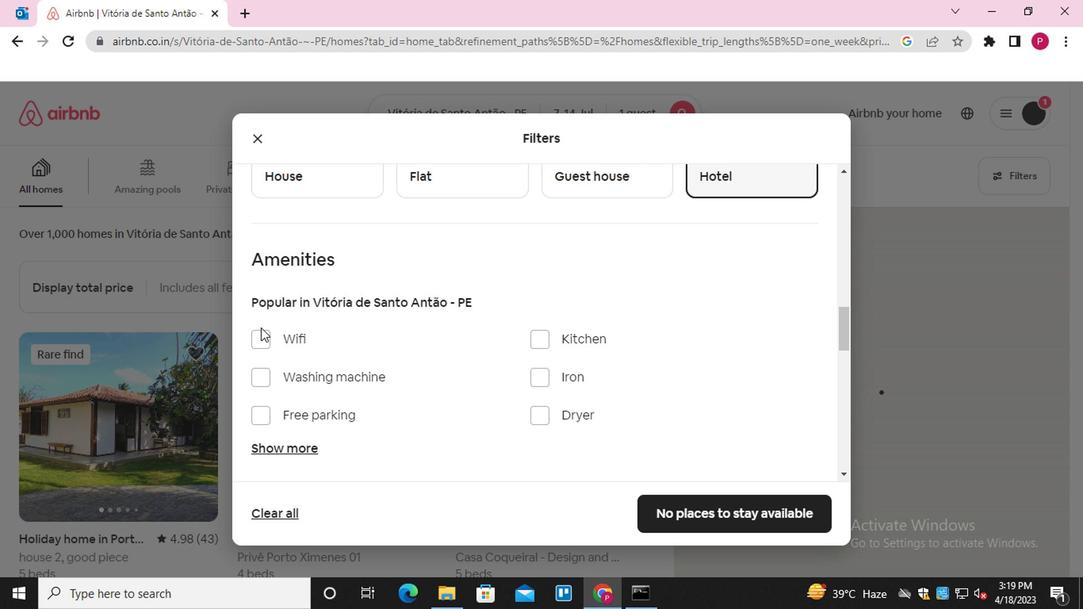 
Action: Mouse pressed left at (255, 337)
Screenshot: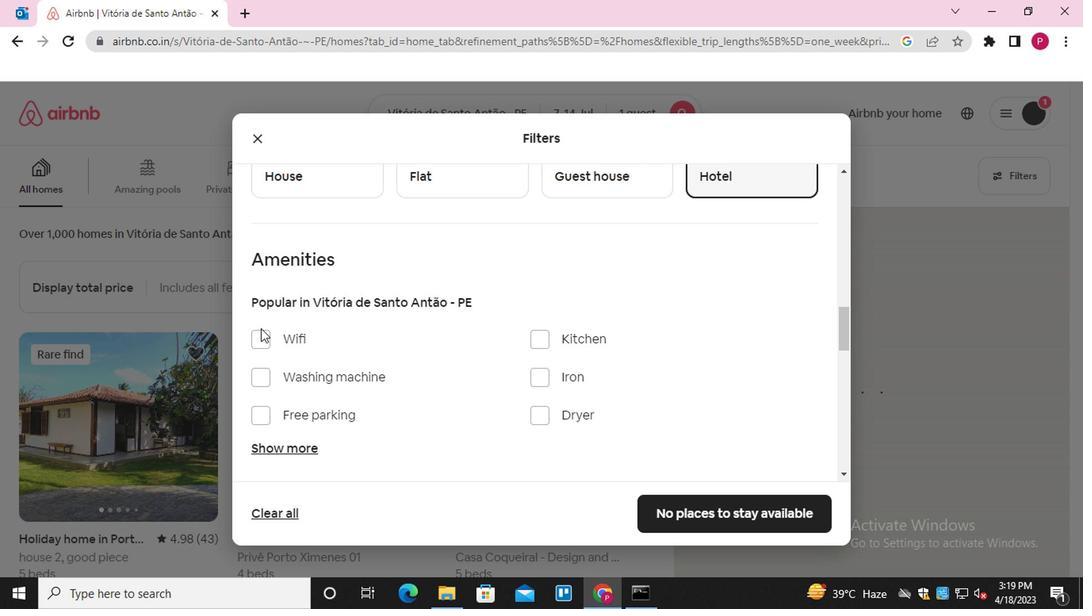 
Action: Mouse moved to (479, 374)
Screenshot: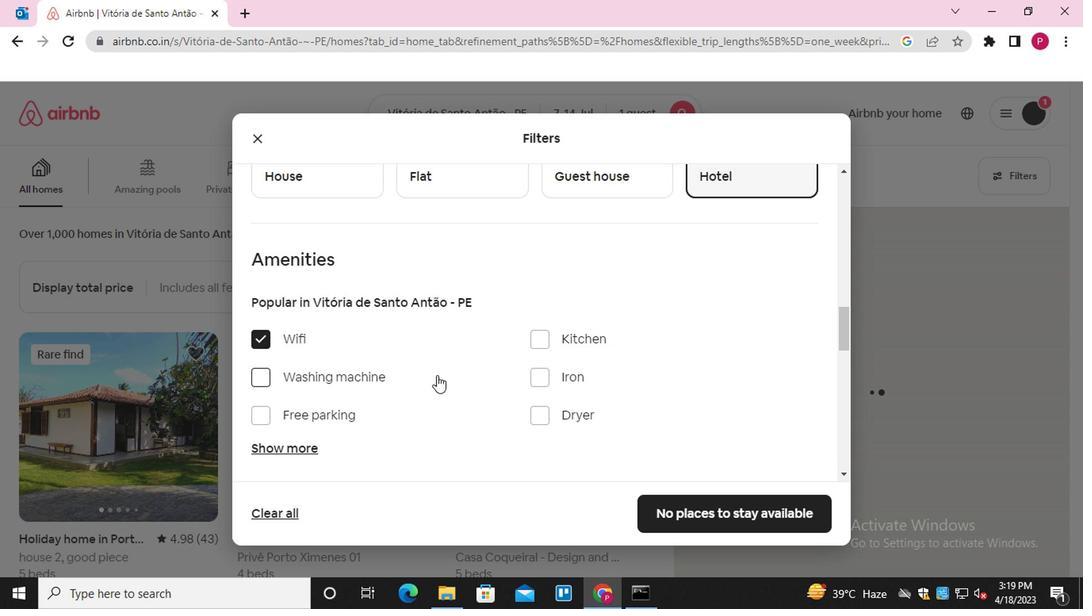 
Action: Mouse scrolled (479, 373) with delta (0, 0)
Screenshot: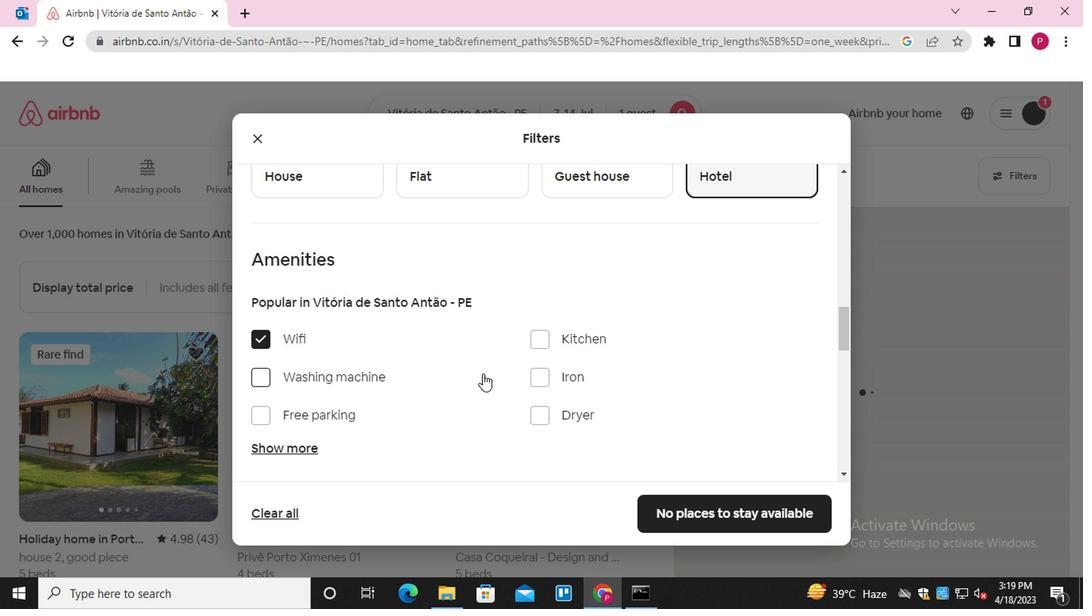 
Action: Mouse scrolled (479, 373) with delta (0, 0)
Screenshot: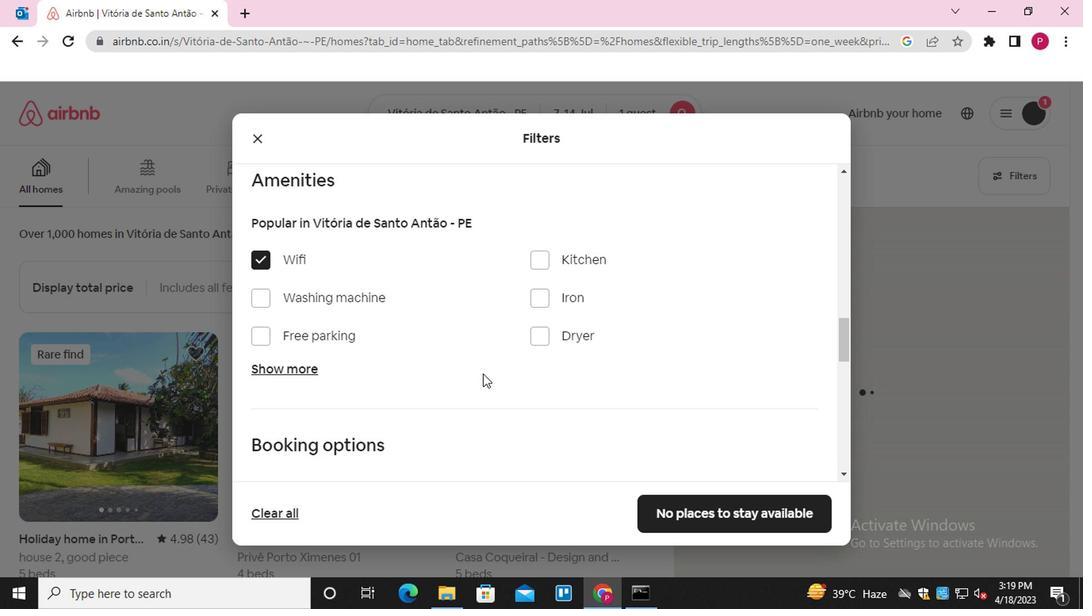 
Action: Mouse scrolled (479, 373) with delta (0, 0)
Screenshot: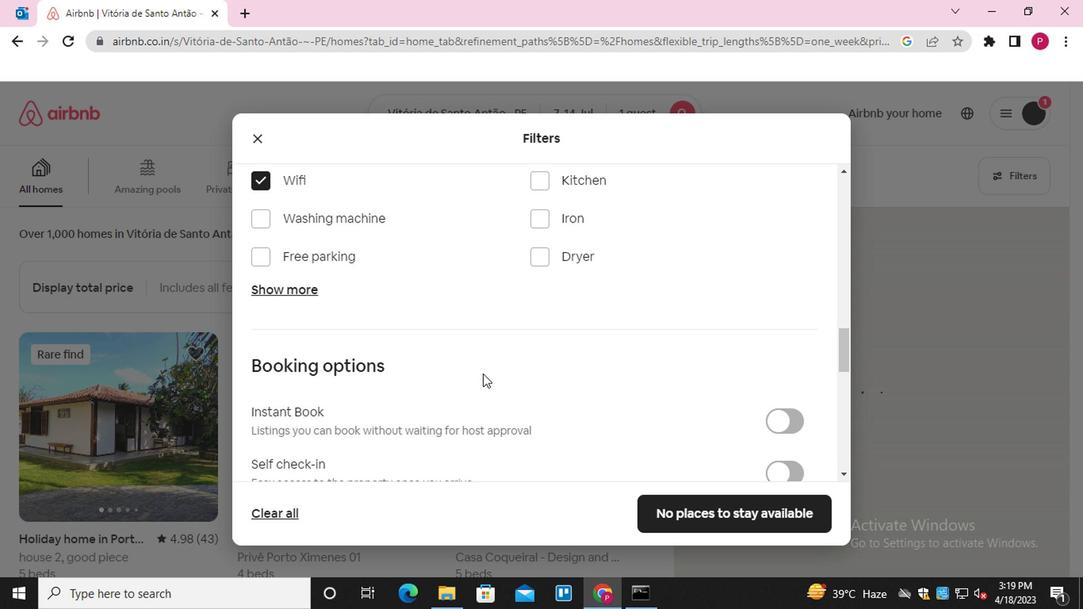 
Action: Mouse moved to (776, 398)
Screenshot: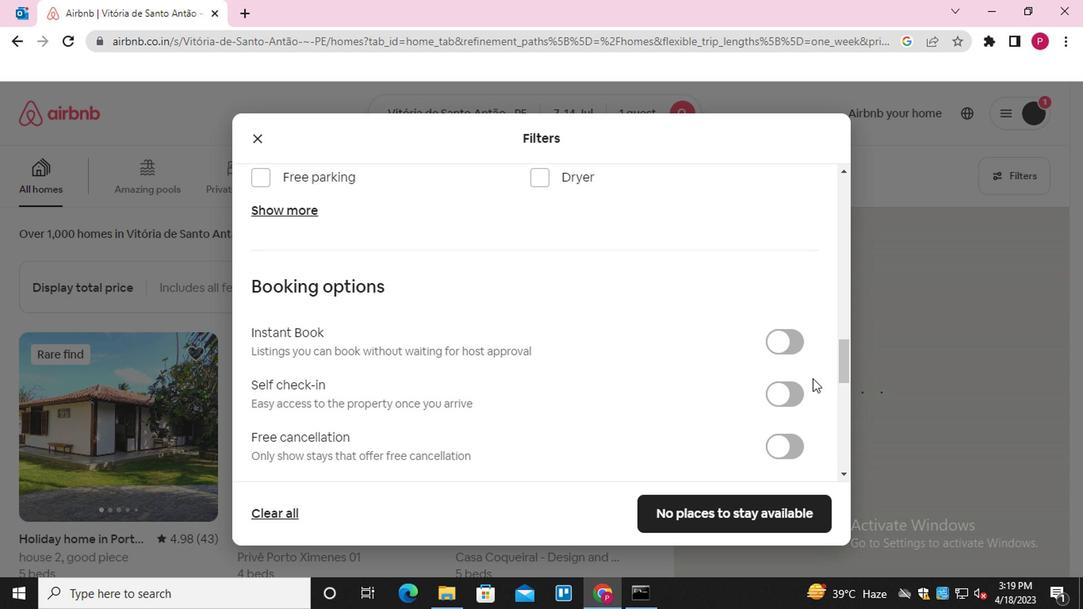 
Action: Mouse pressed left at (776, 398)
Screenshot: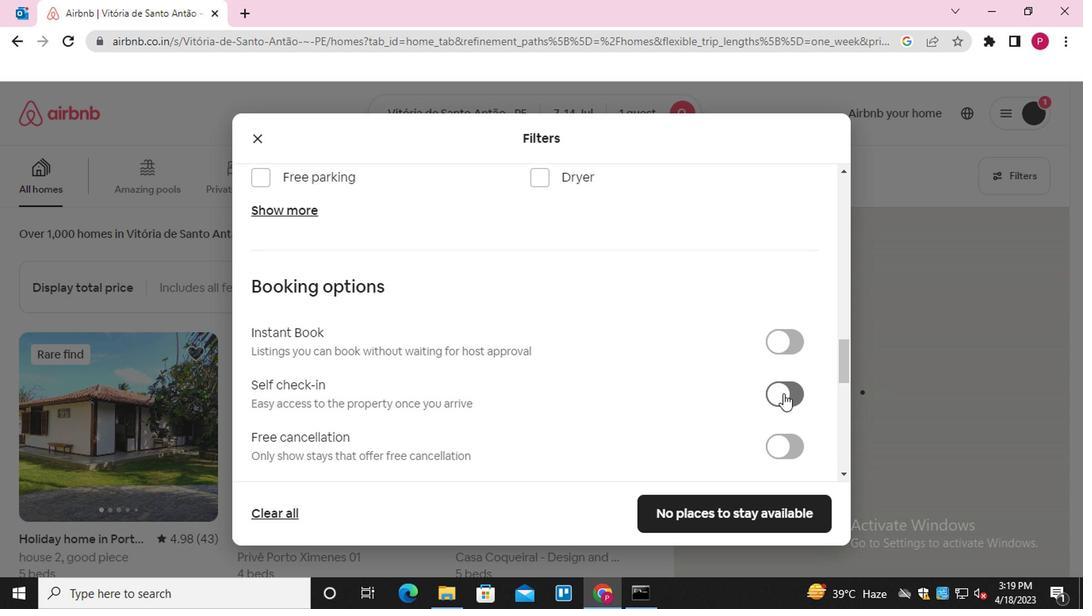 
Action: Mouse moved to (530, 411)
Screenshot: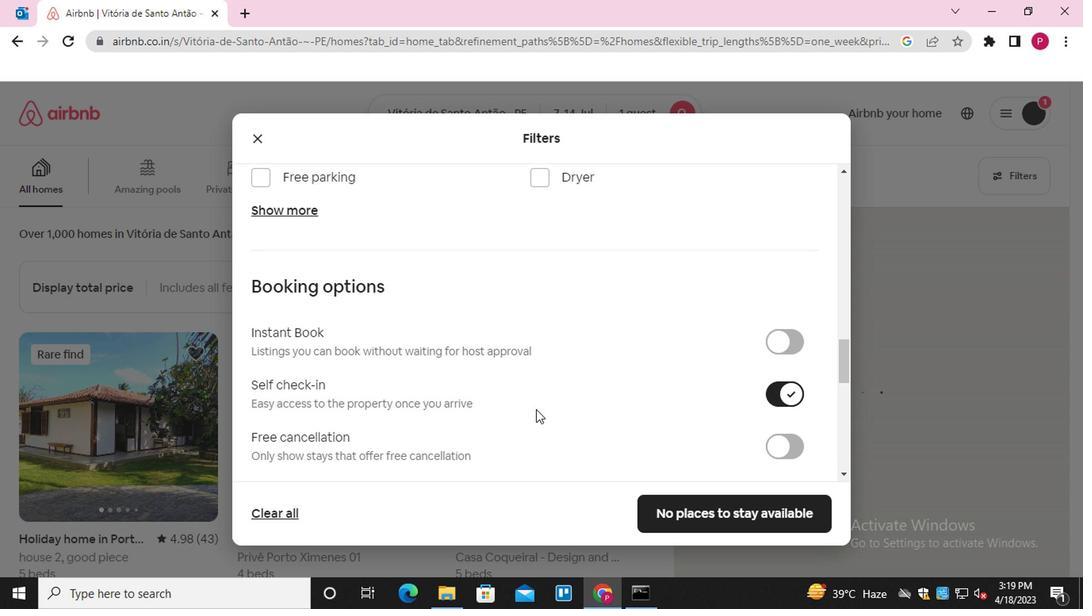 
Action: Mouse scrolled (530, 410) with delta (0, -1)
Screenshot: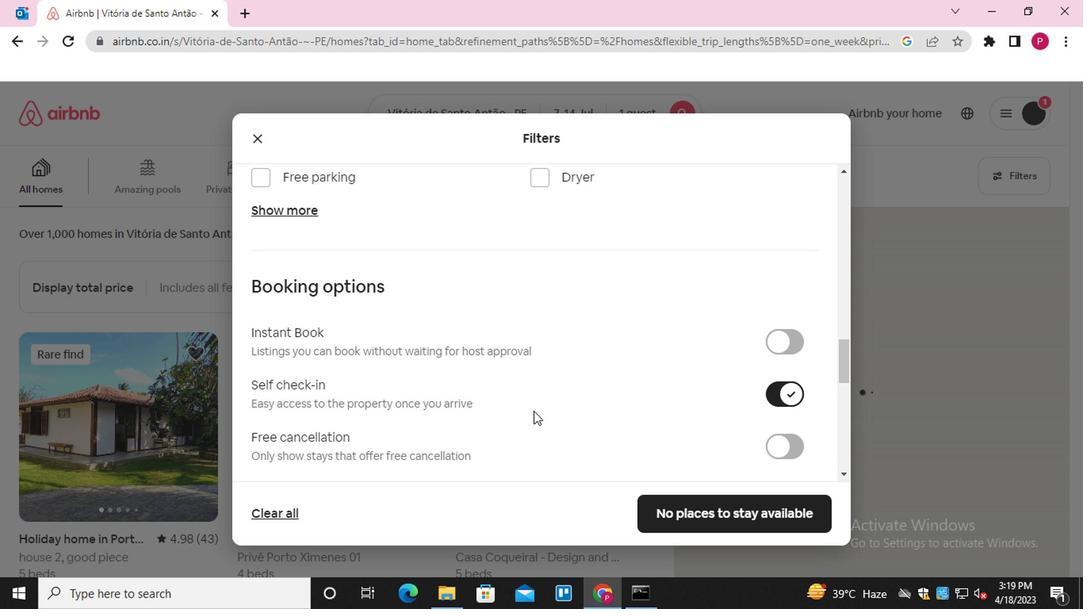 
Action: Mouse scrolled (530, 410) with delta (0, -1)
Screenshot: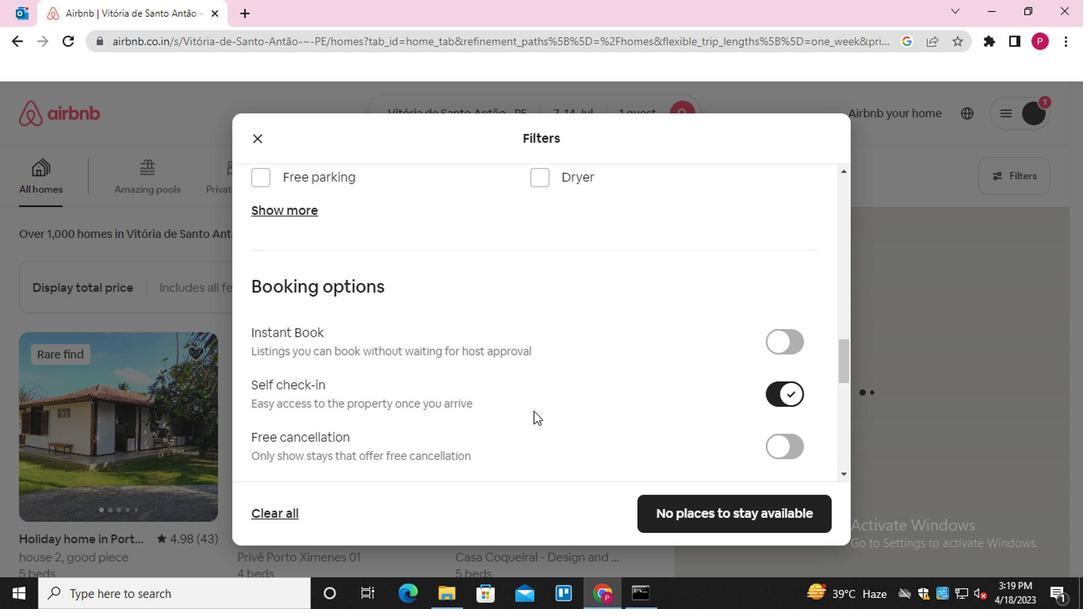 
Action: Mouse scrolled (530, 410) with delta (0, -1)
Screenshot: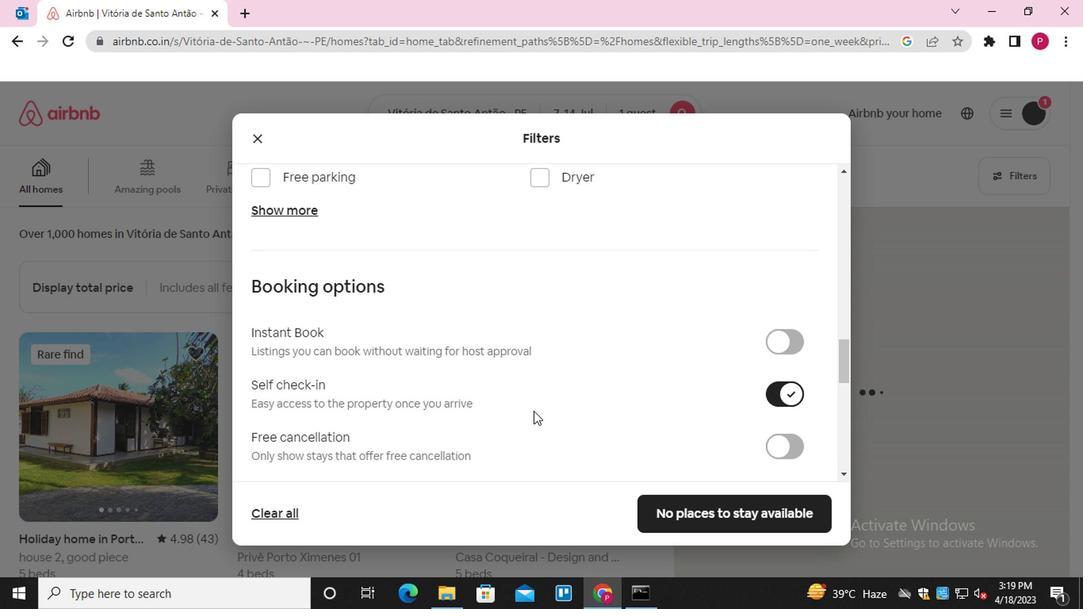 
Action: Mouse moved to (443, 415)
Screenshot: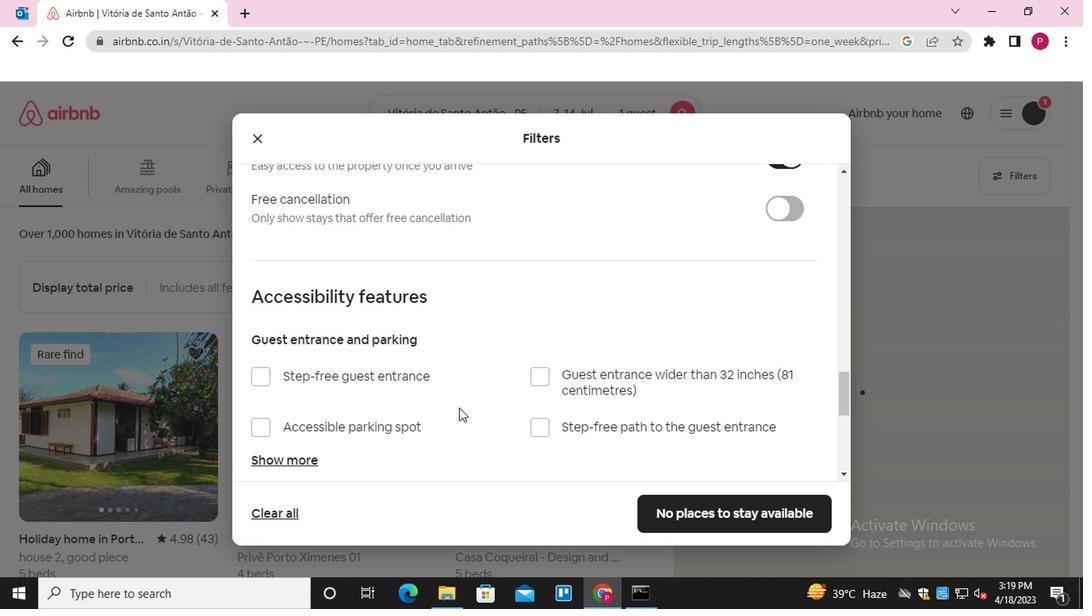 
Action: Mouse scrolled (443, 414) with delta (0, -1)
Screenshot: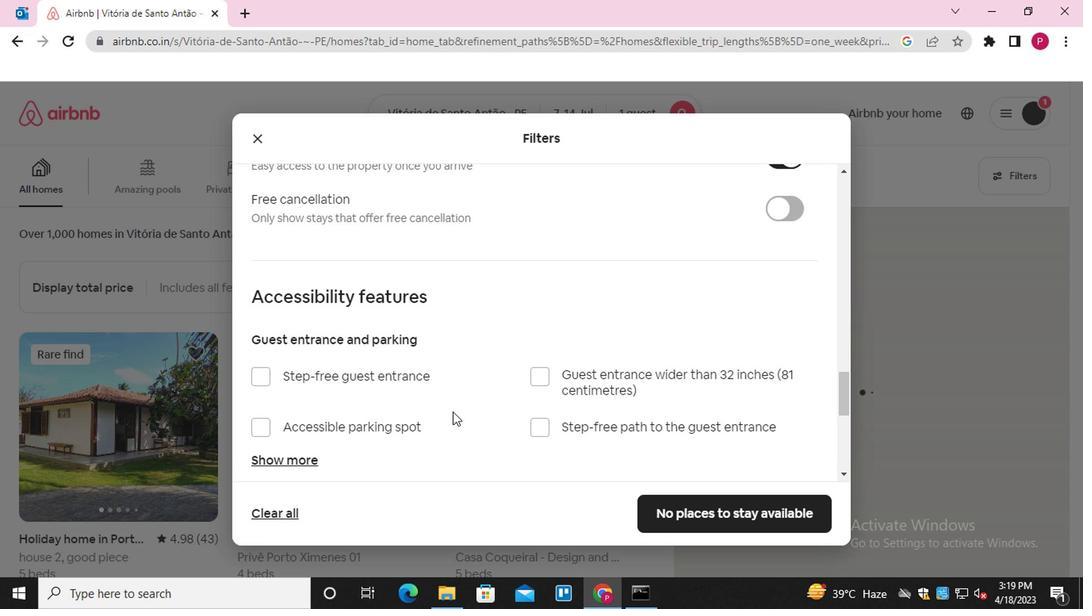 
Action: Mouse scrolled (443, 414) with delta (0, -1)
Screenshot: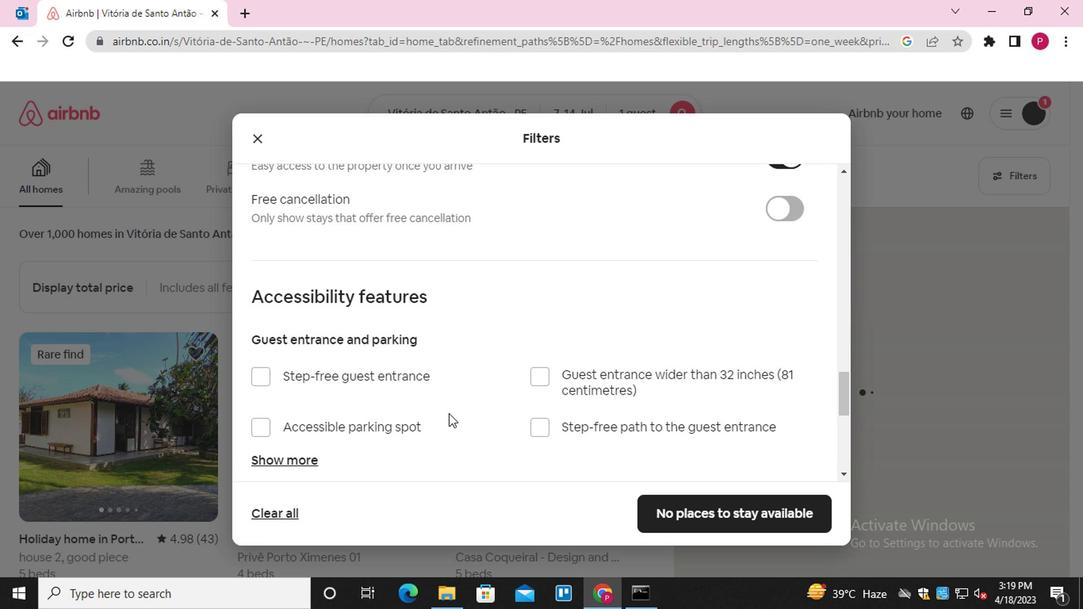 
Action: Mouse scrolled (443, 414) with delta (0, -1)
Screenshot: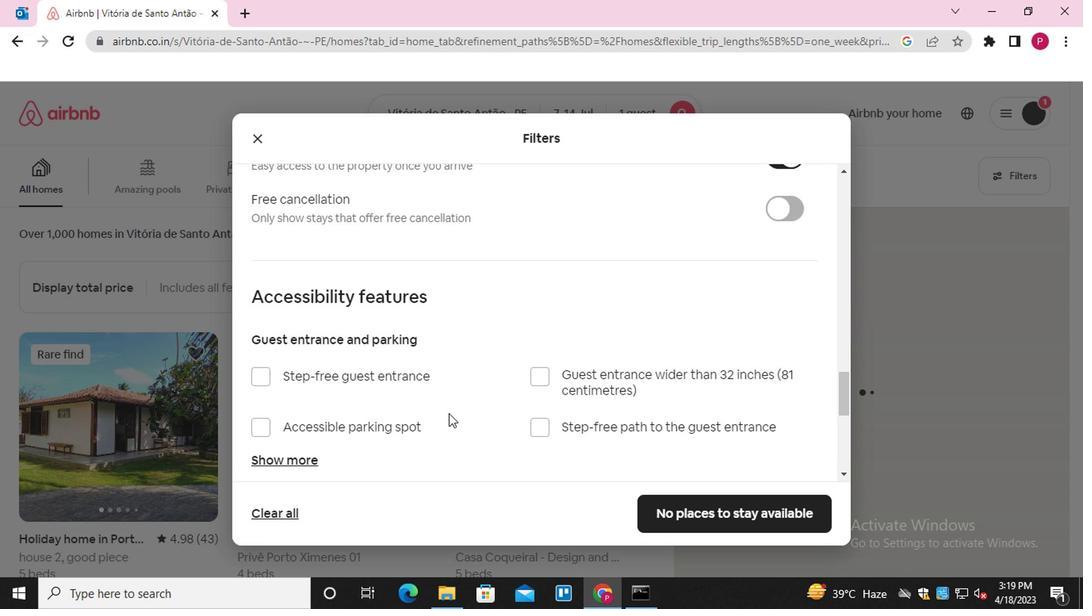 
Action: Mouse moved to (346, 436)
Screenshot: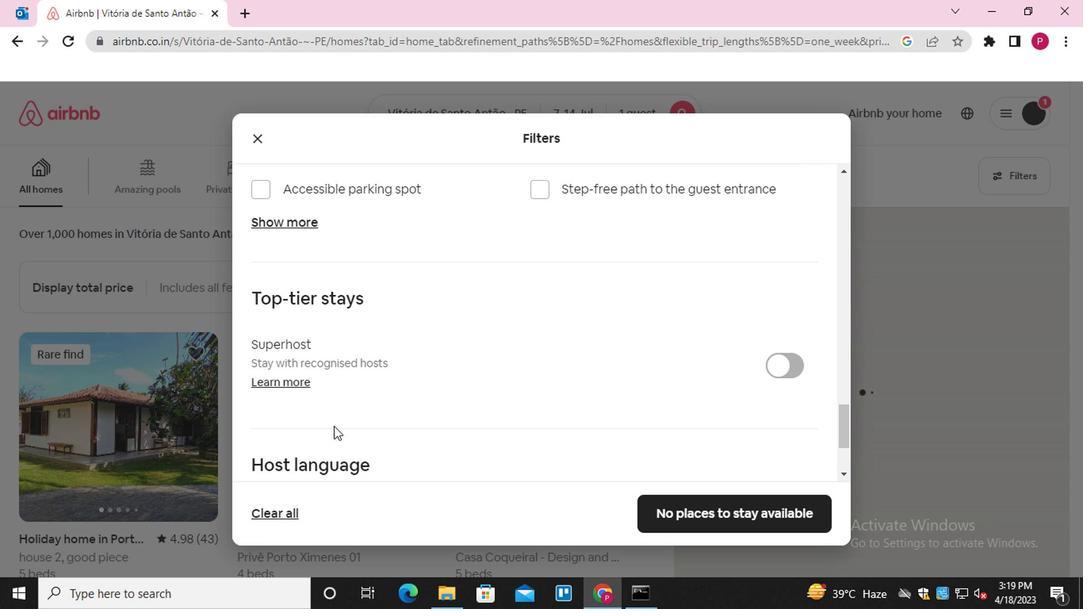 
Action: Mouse scrolled (346, 434) with delta (0, -1)
Screenshot: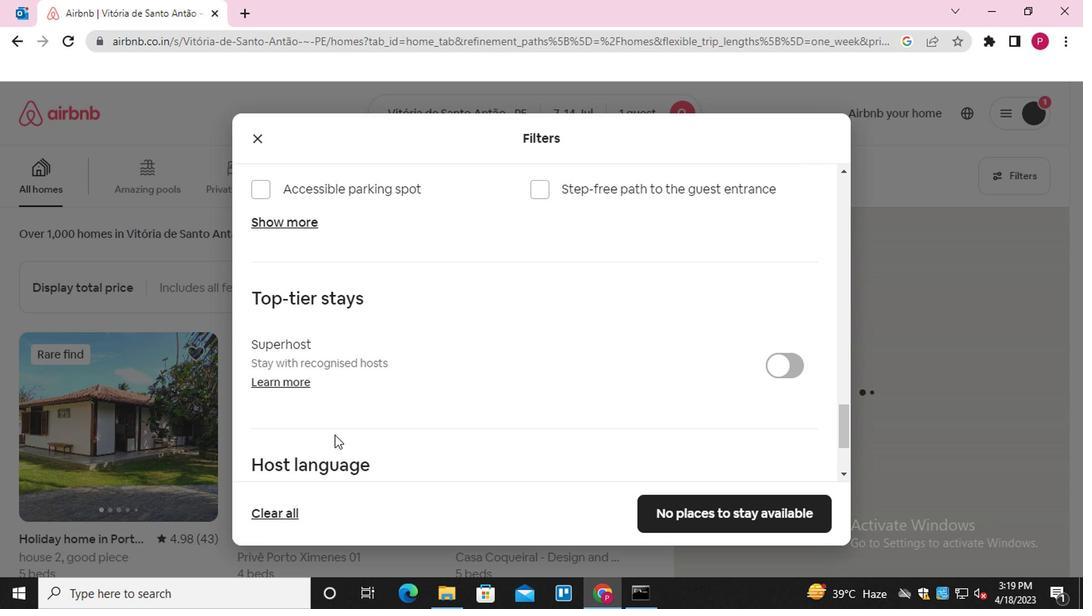 
Action: Mouse scrolled (346, 434) with delta (0, -1)
Screenshot: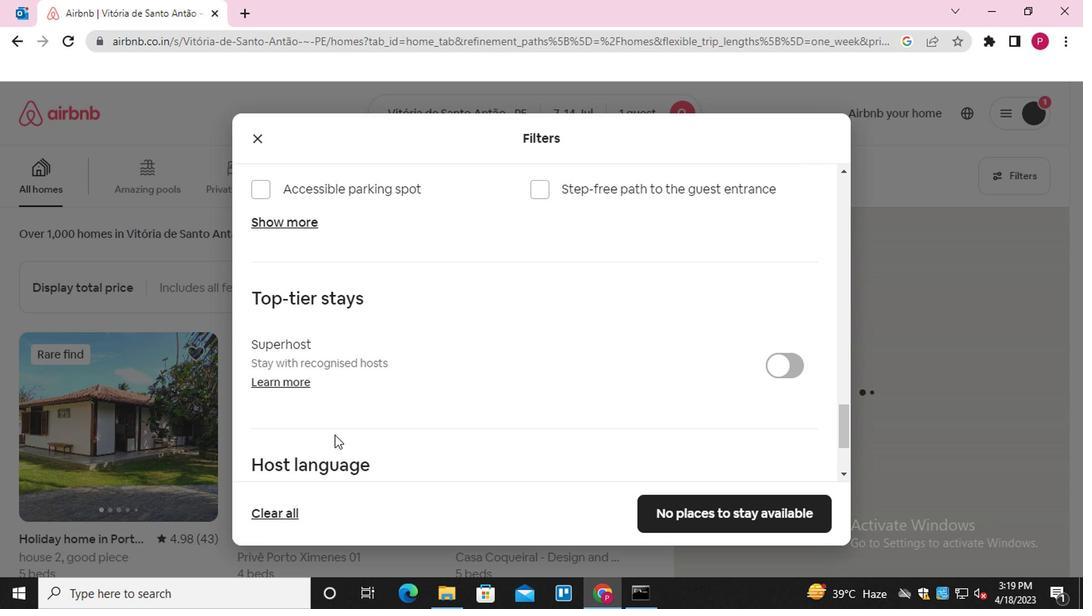 
Action: Mouse scrolled (346, 434) with delta (0, -1)
Screenshot: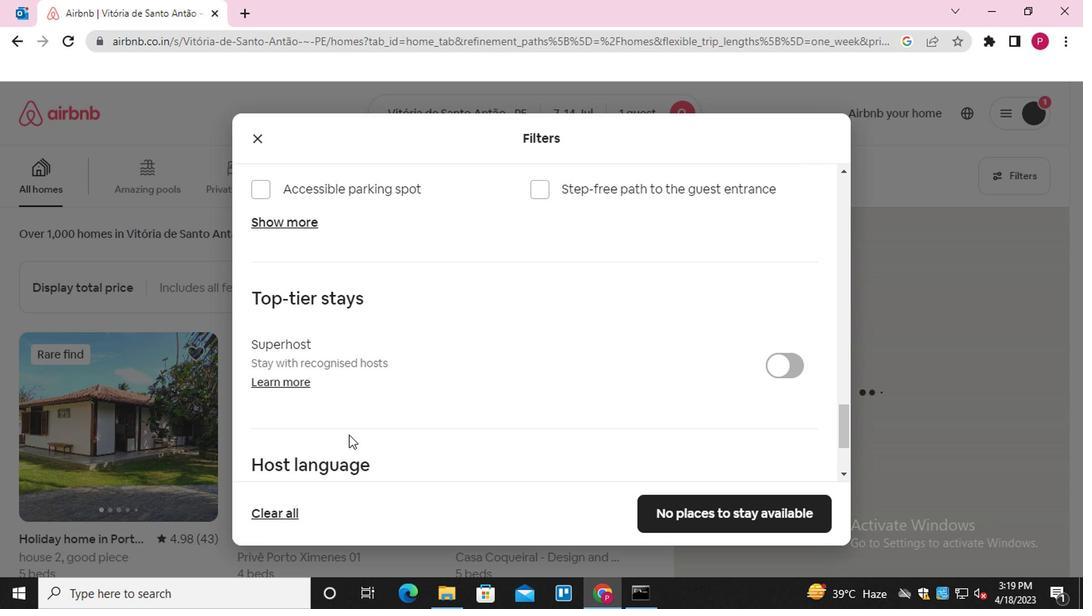 
Action: Mouse scrolled (346, 434) with delta (0, -1)
Screenshot: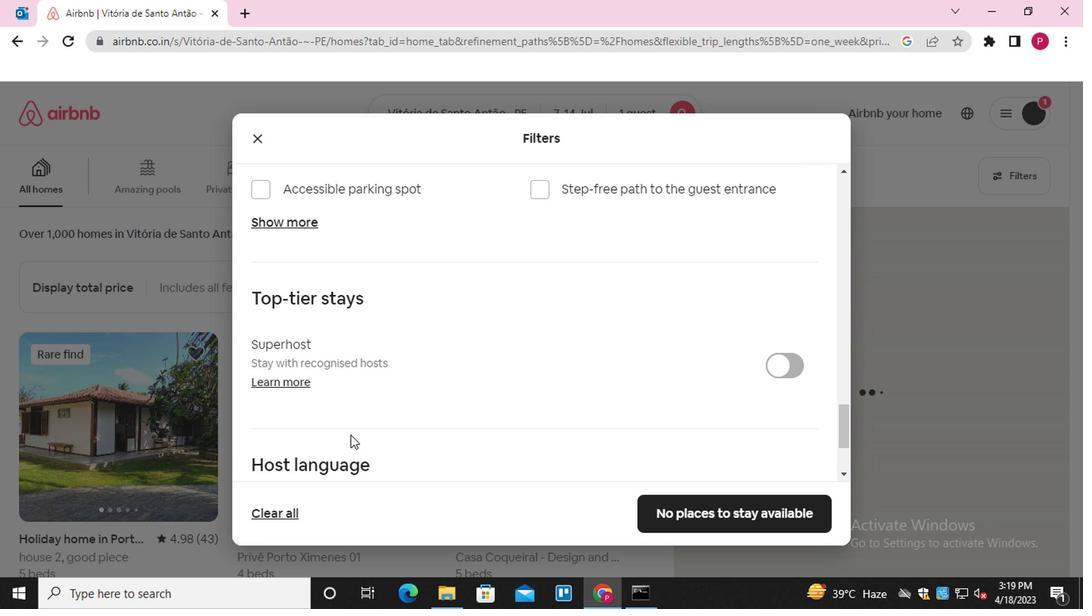 
Action: Mouse moved to (765, 523)
Screenshot: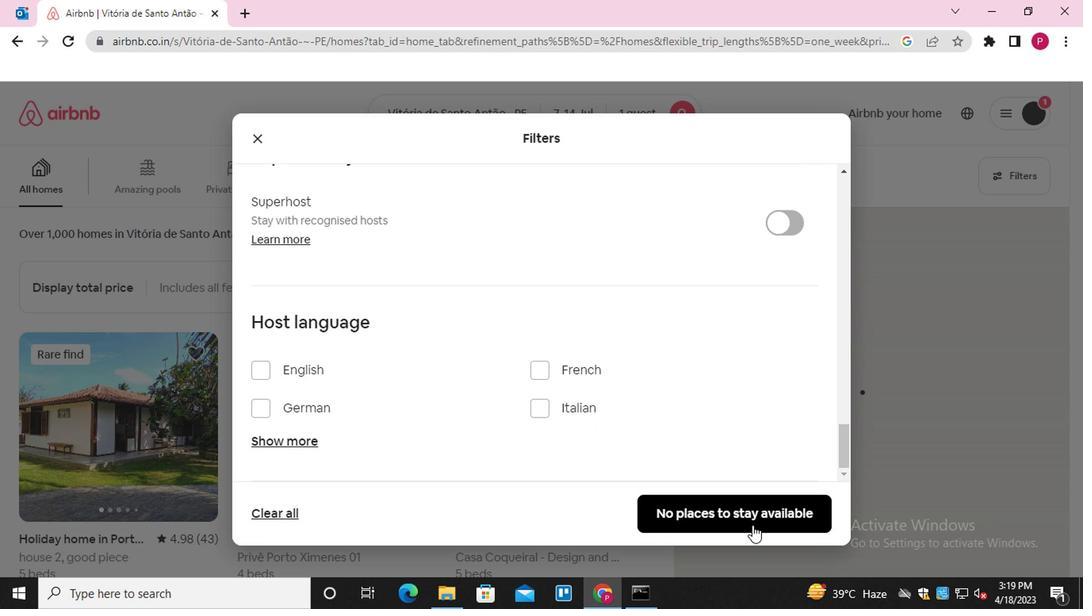 
Action: Mouse pressed left at (765, 523)
Screenshot: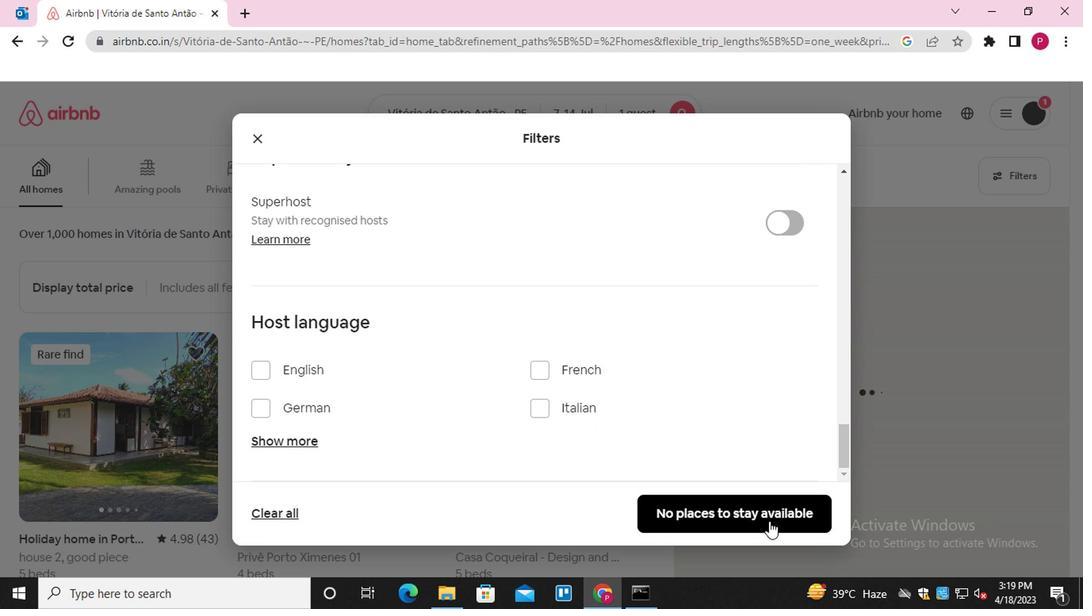 
